 Task: Open Card Public Speaking Event Performance Review in Board Event Planning to Workspace Influencer Marketing Agencies. and add a team member Softage.4@softage.net, a label Green, a checklist Event Planning, an attachment from Trello, a color Green and finally, add a card description 'Develop and launch new email marketing campaign for lead scoring and qualification' and a comment 'This task requires us to be adaptable and flexible, willing to pivot our approach as needed to achieve success.'. Add a start date 'Jan 04, 1900' with a due date 'Jan 11, 1900'
Action: Mouse moved to (451, 170)
Screenshot: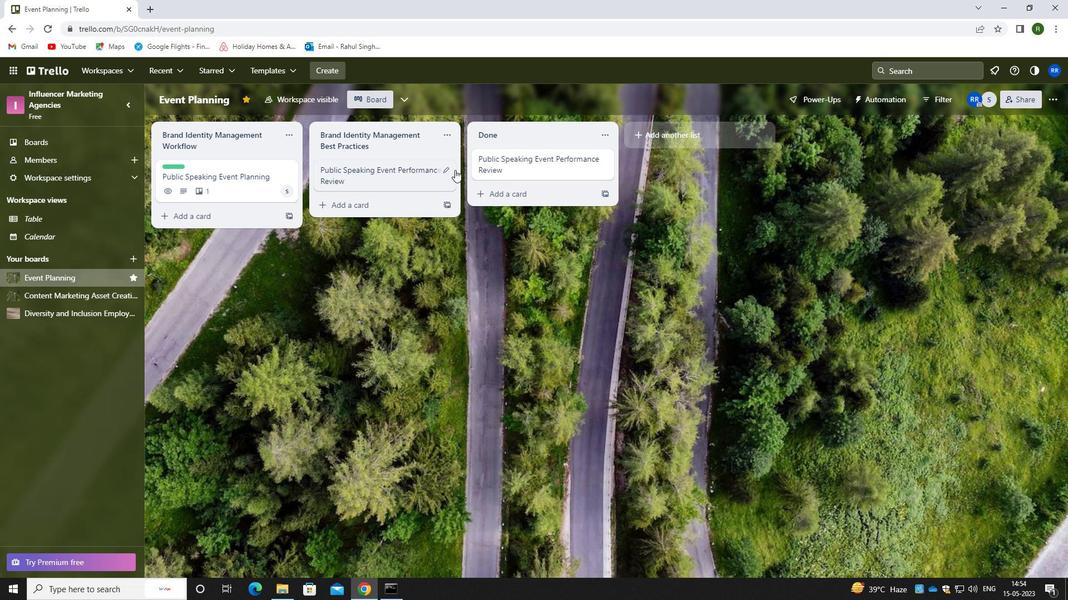 
Action: Mouse pressed left at (451, 170)
Screenshot: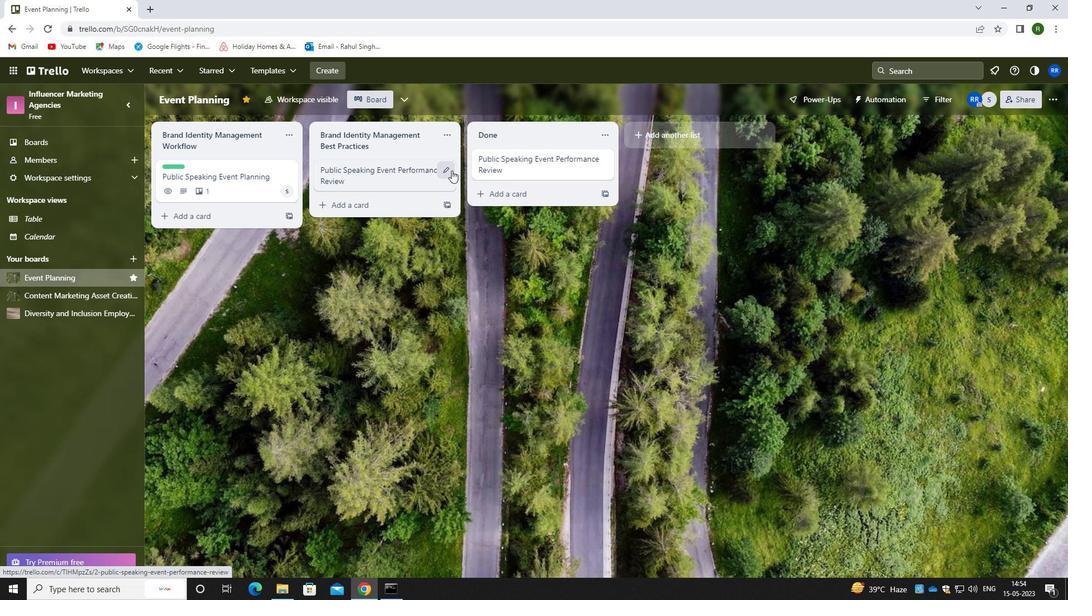 
Action: Mouse moved to (511, 173)
Screenshot: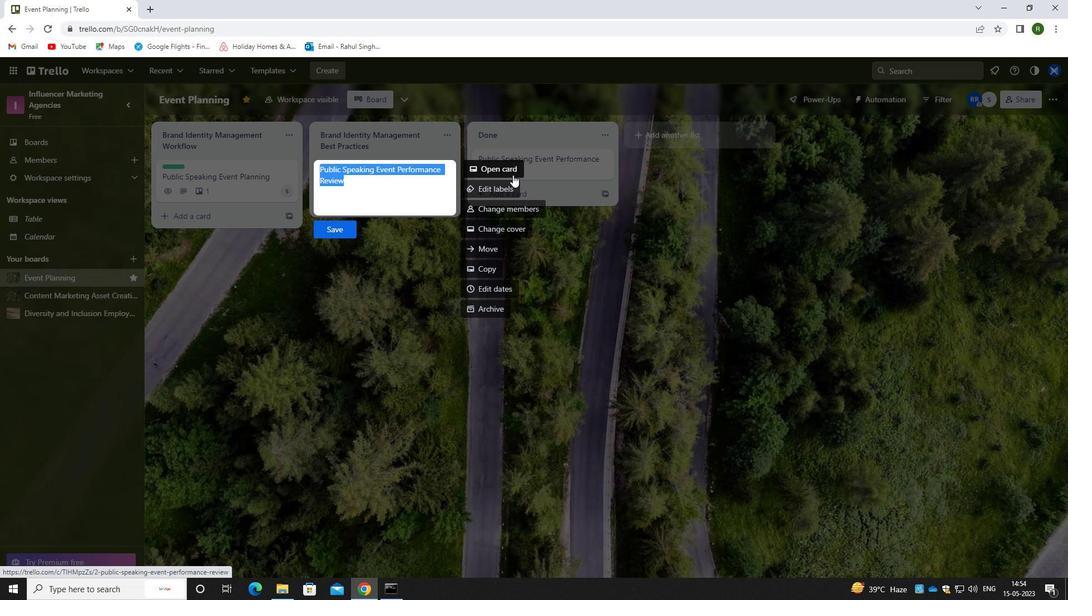 
Action: Mouse pressed left at (511, 173)
Screenshot: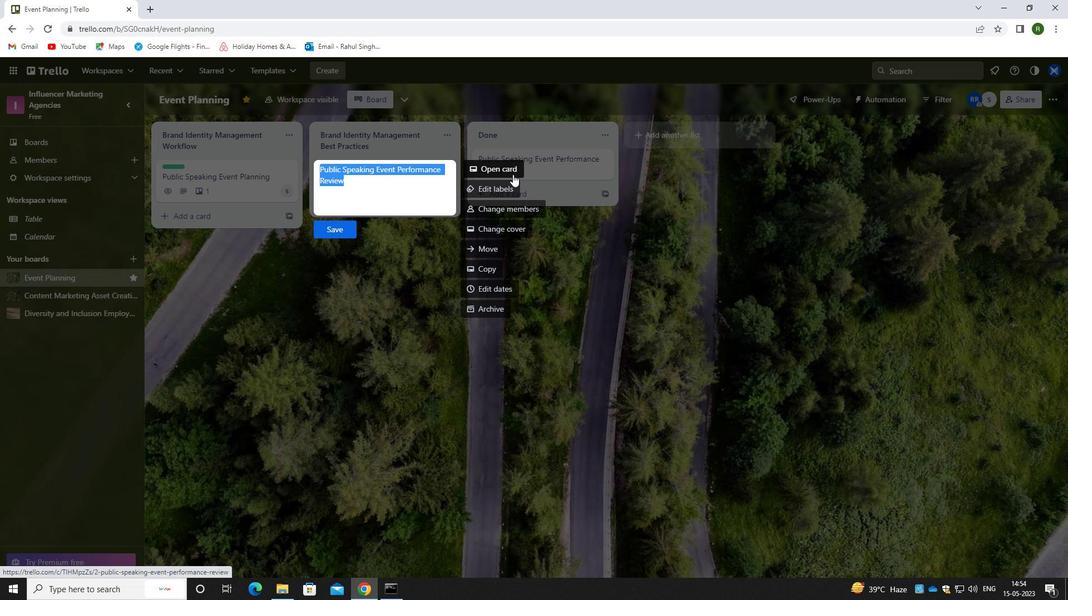 
Action: Mouse moved to (445, 224)
Screenshot: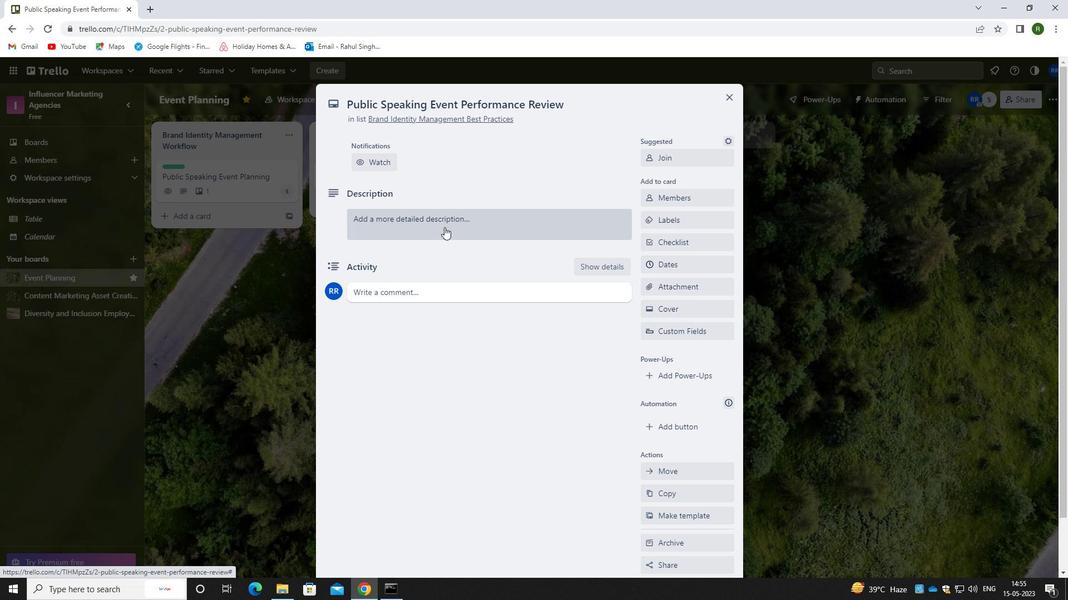 
Action: Mouse pressed left at (445, 224)
Screenshot: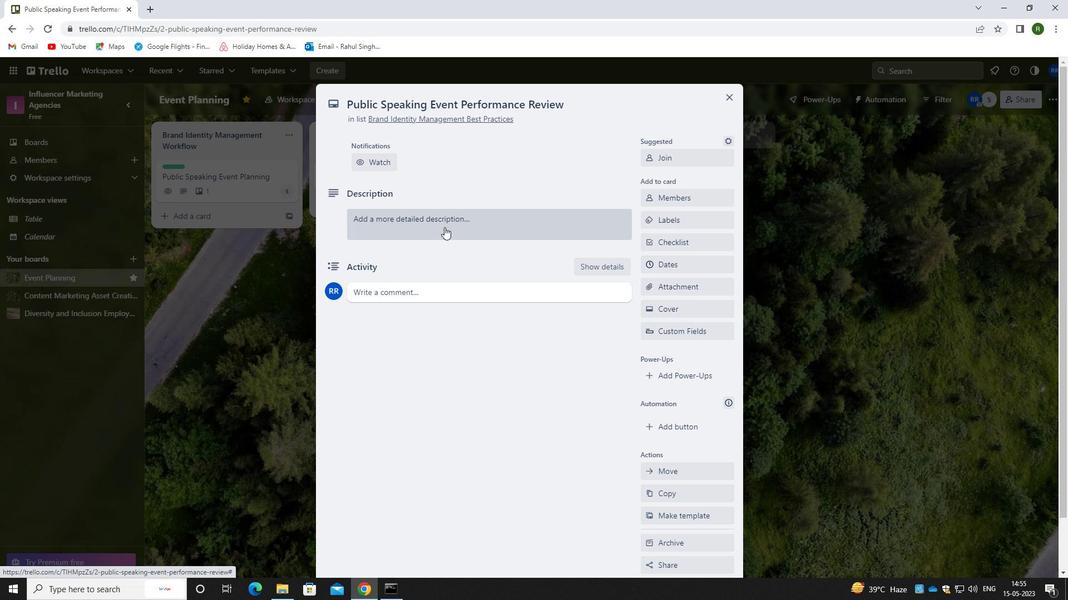 
Action: Mouse moved to (602, 184)
Screenshot: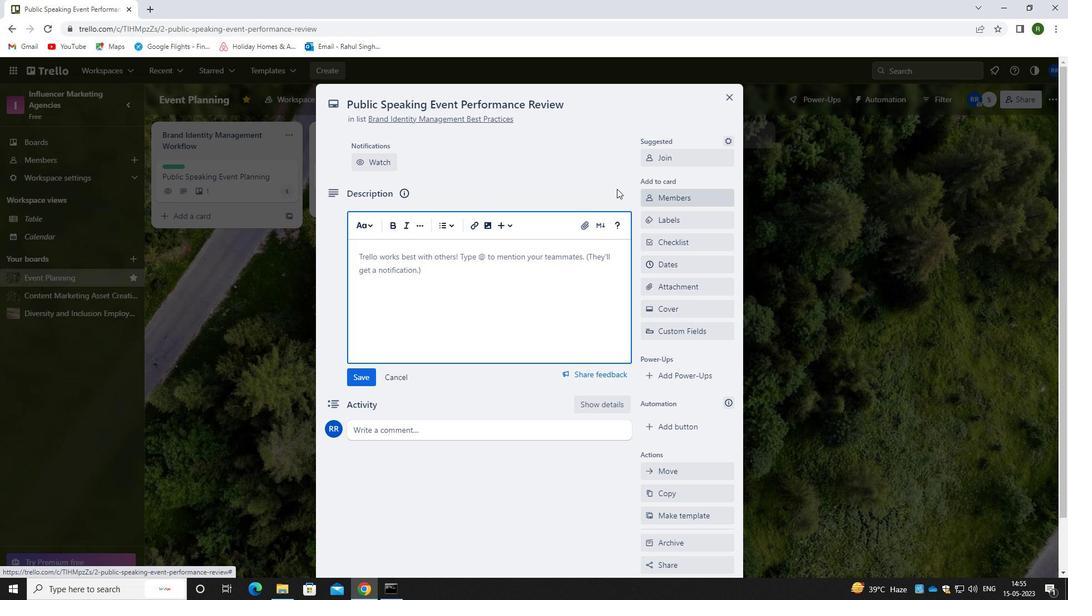 
Action: Mouse pressed left at (602, 184)
Screenshot: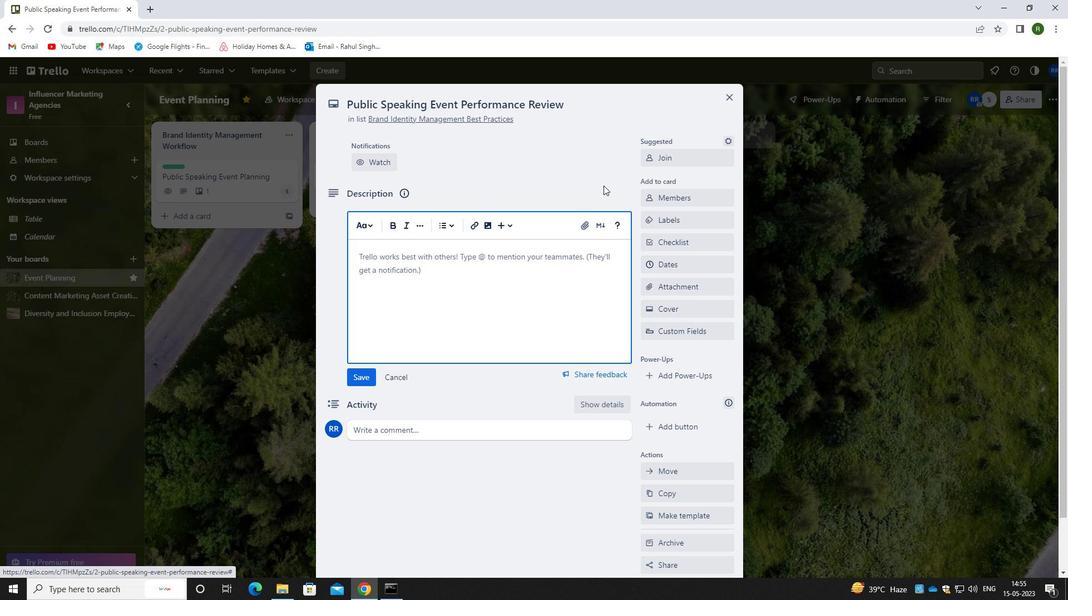 
Action: Mouse moved to (674, 200)
Screenshot: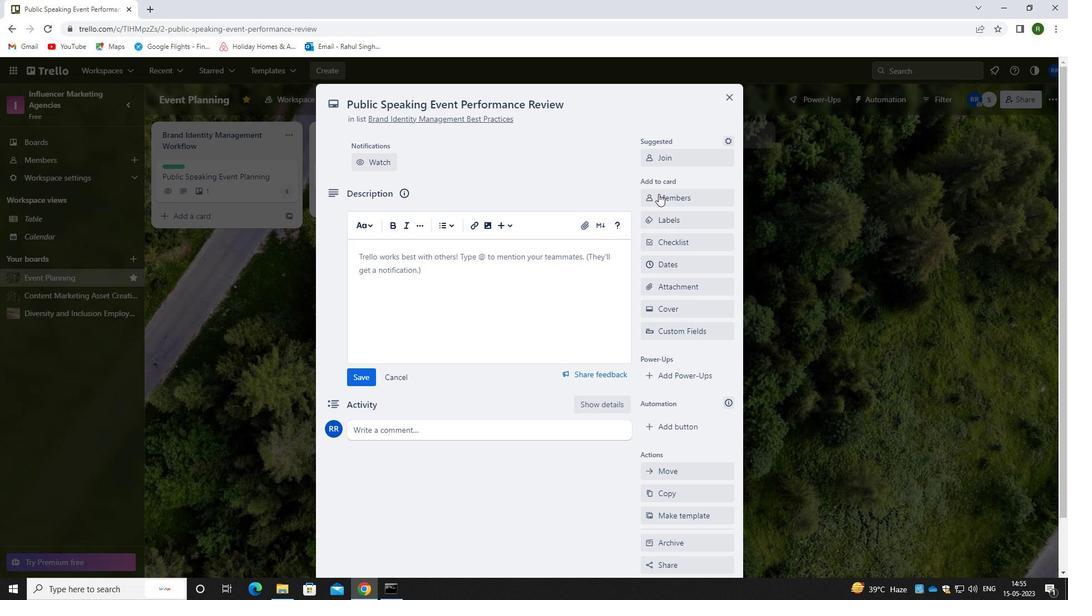
Action: Mouse pressed left at (674, 200)
Screenshot: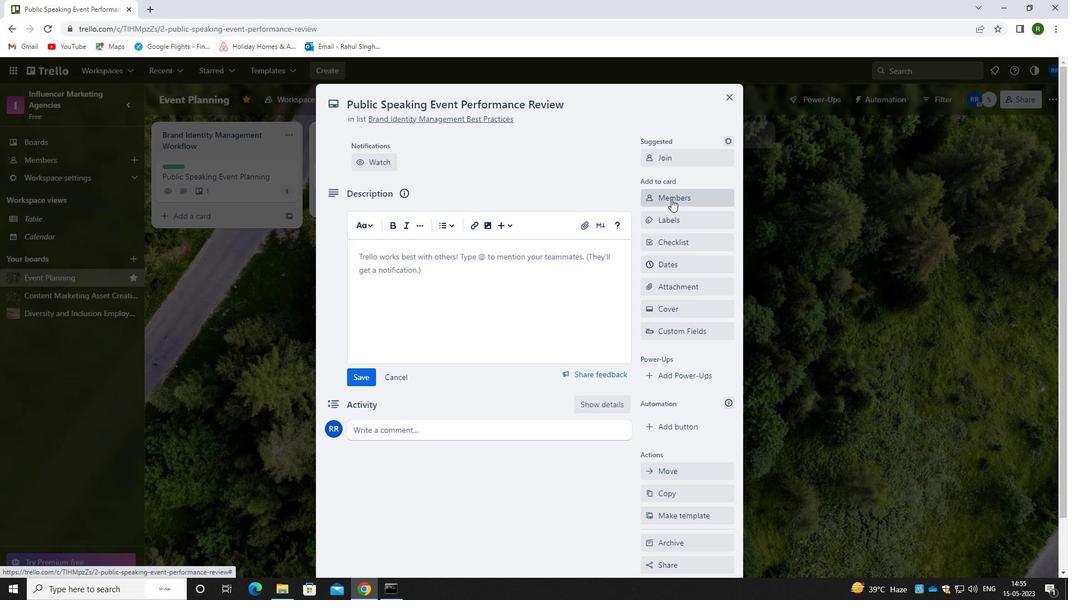 
Action: Mouse moved to (445, 161)
Screenshot: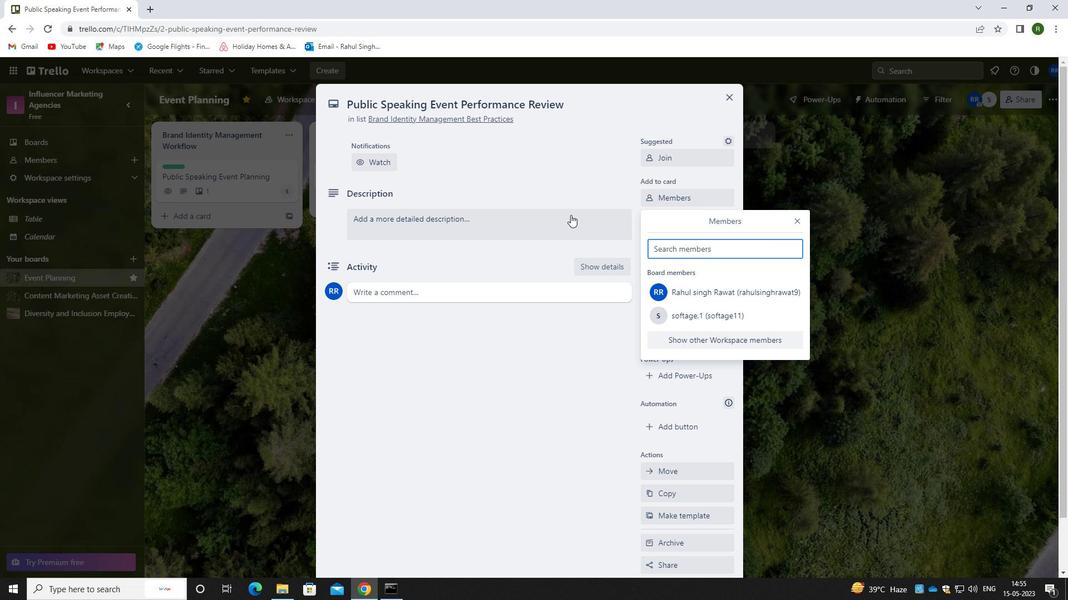
Action: Key pressed <Key.caps_lock>s<Key.caps_lock>oftage.4<Key.shift>@SOFTAGE.NET
Screenshot: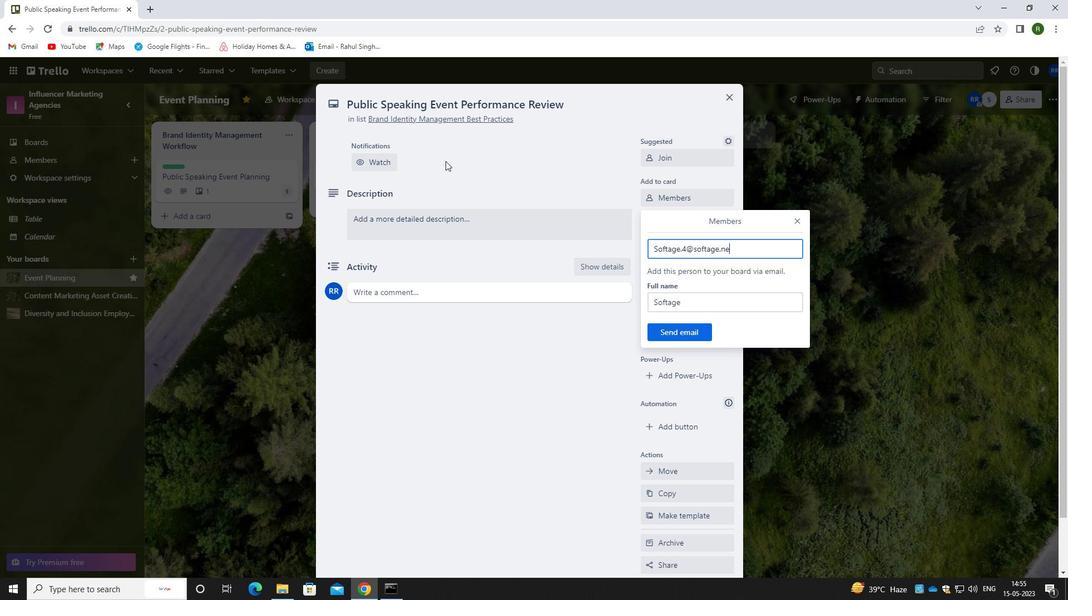 
Action: Mouse moved to (668, 334)
Screenshot: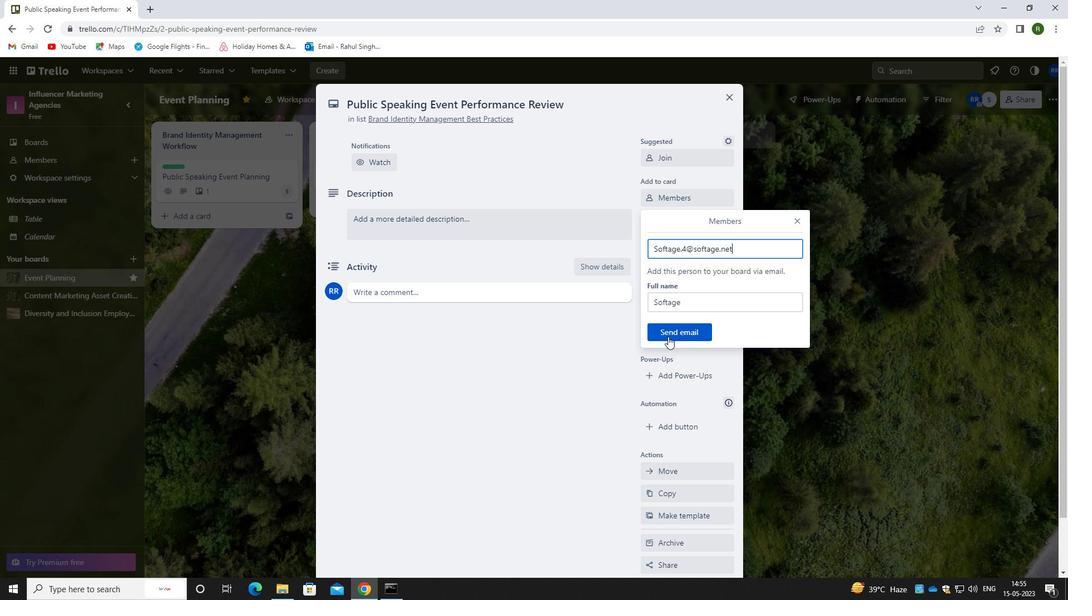 
Action: Mouse pressed left at (668, 334)
Screenshot: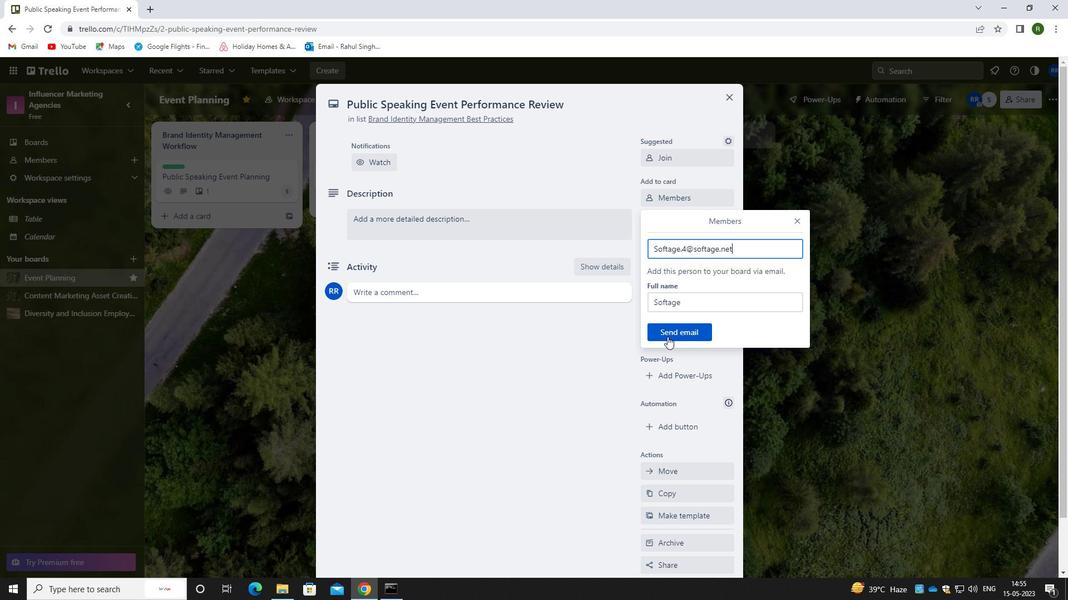 
Action: Mouse moved to (671, 219)
Screenshot: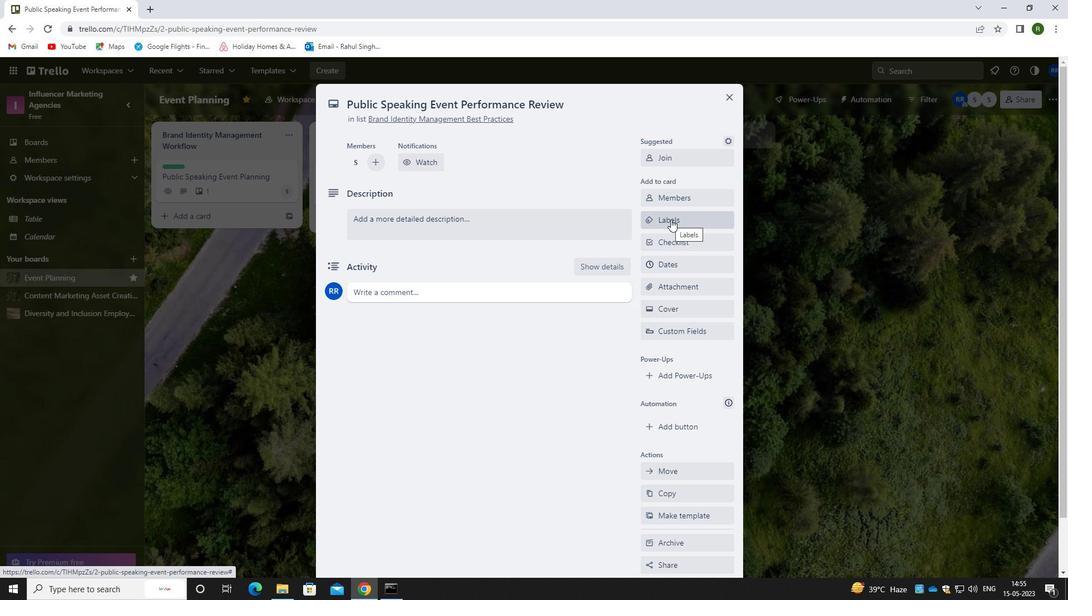 
Action: Mouse pressed left at (671, 219)
Screenshot: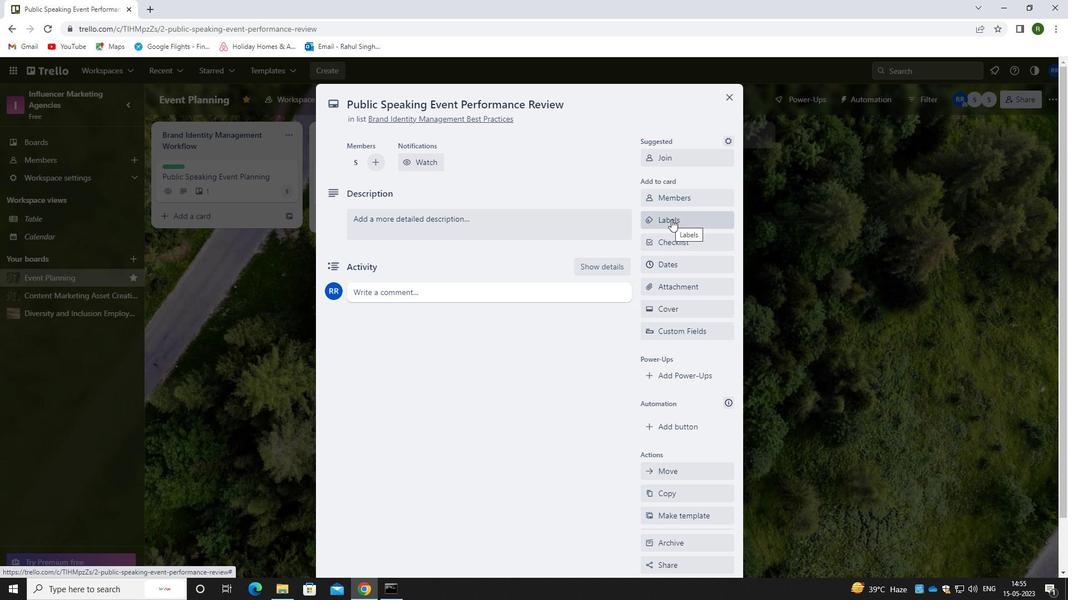
Action: Mouse moved to (643, 294)
Screenshot: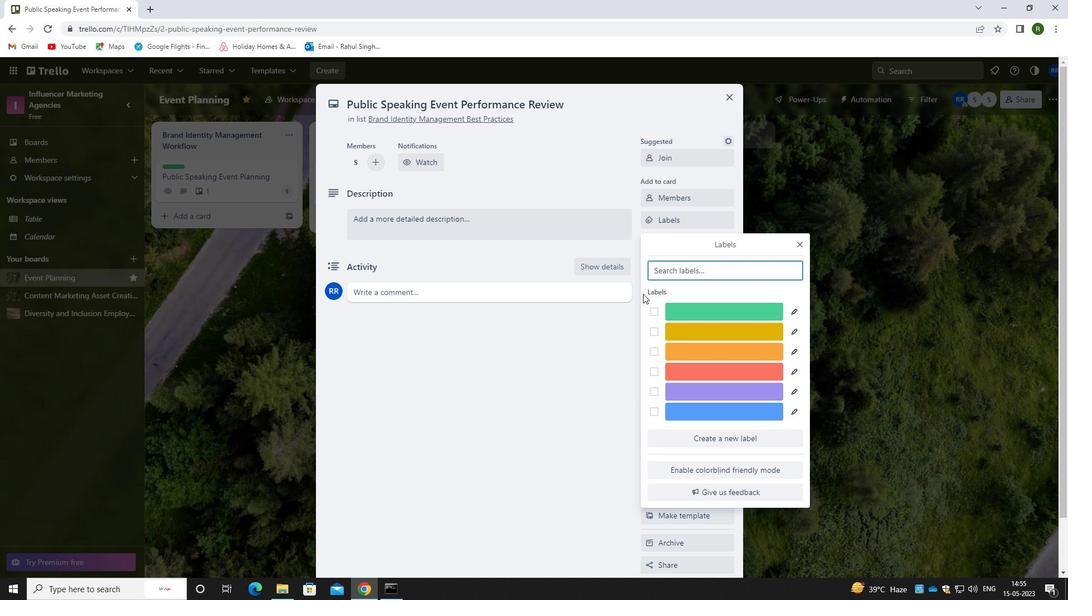 
Action: Key pressed GR
Screenshot: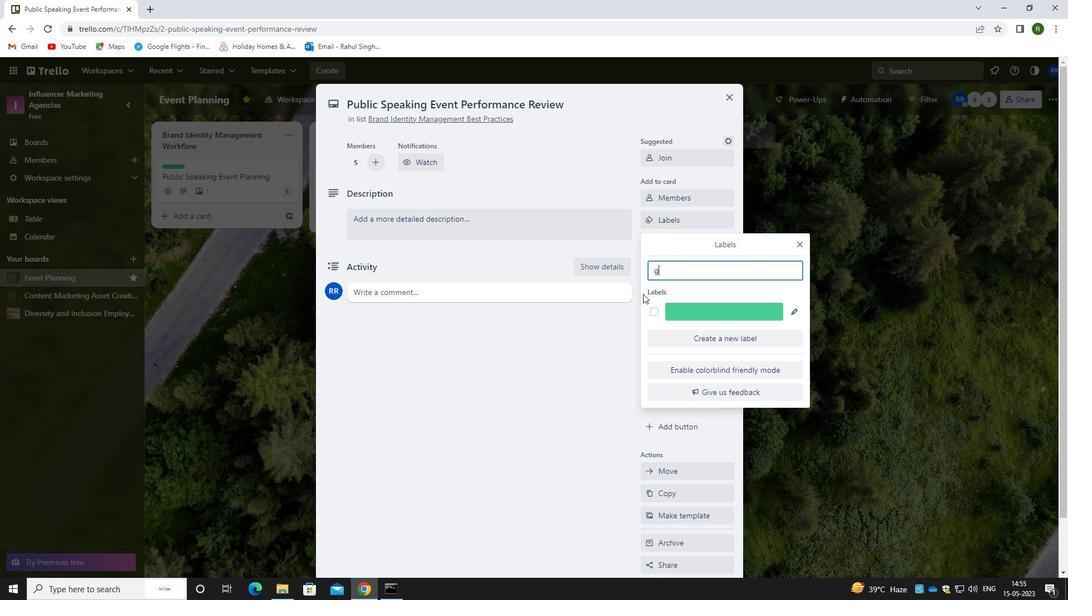 
Action: Mouse moved to (644, 296)
Screenshot: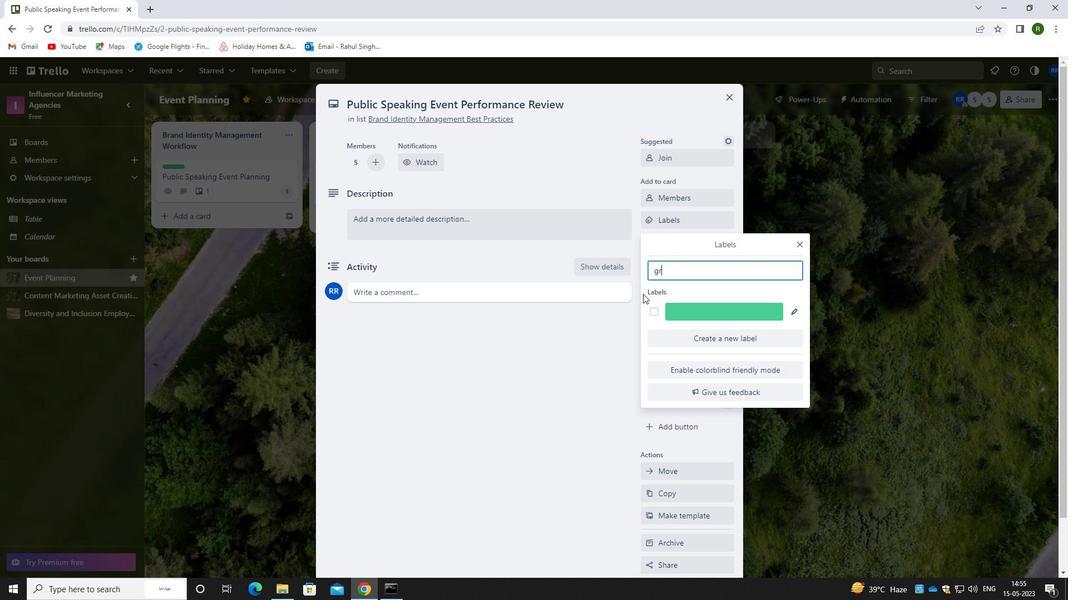 
Action: Key pressed E
Screenshot: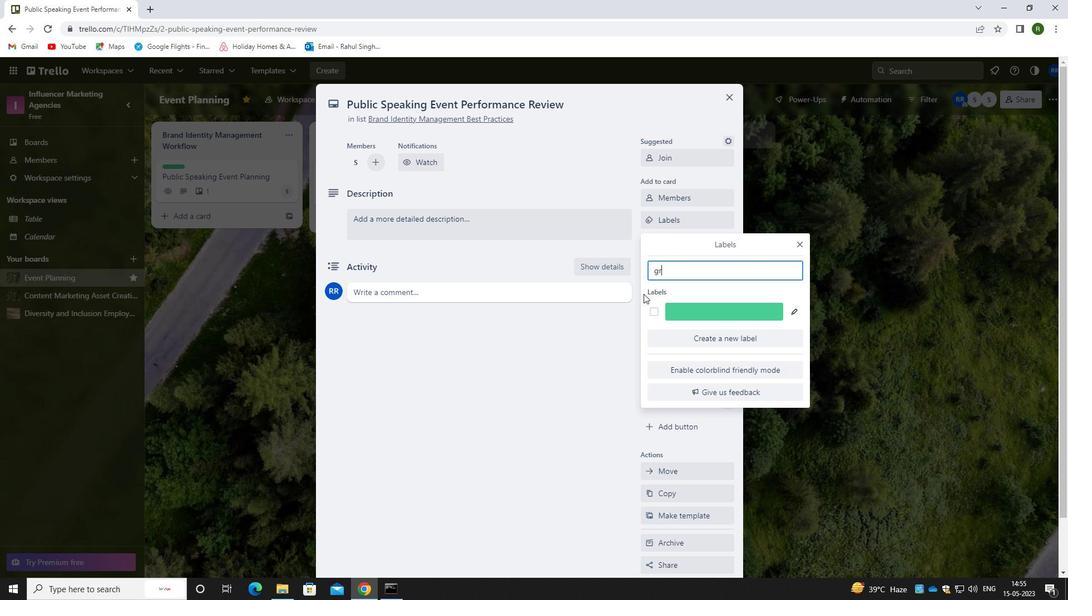 
Action: Mouse moved to (645, 298)
Screenshot: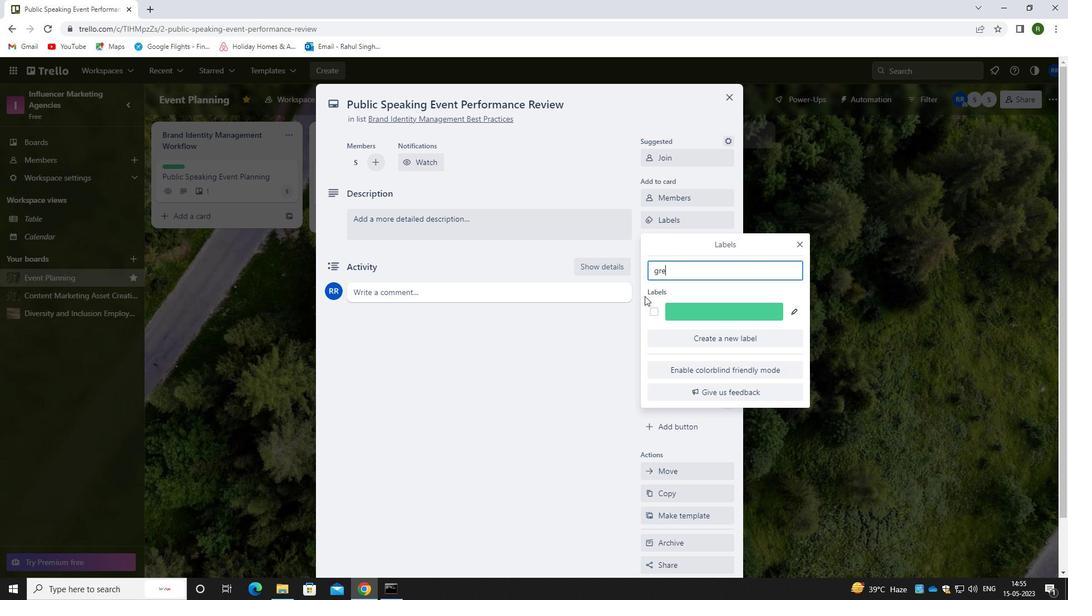 
Action: Key pressed E
Screenshot: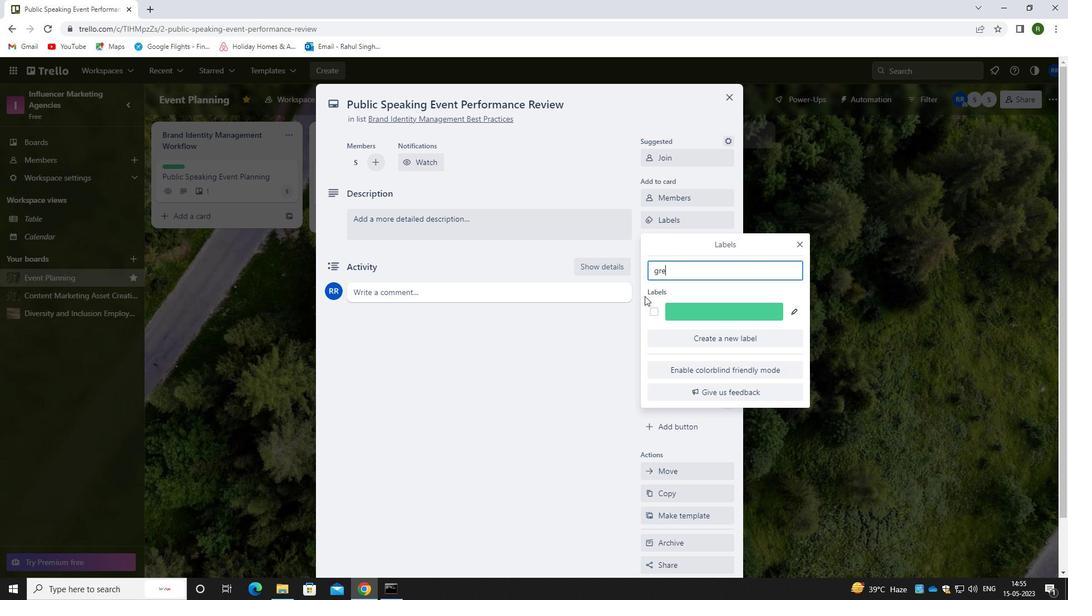 
Action: Mouse moved to (659, 310)
Screenshot: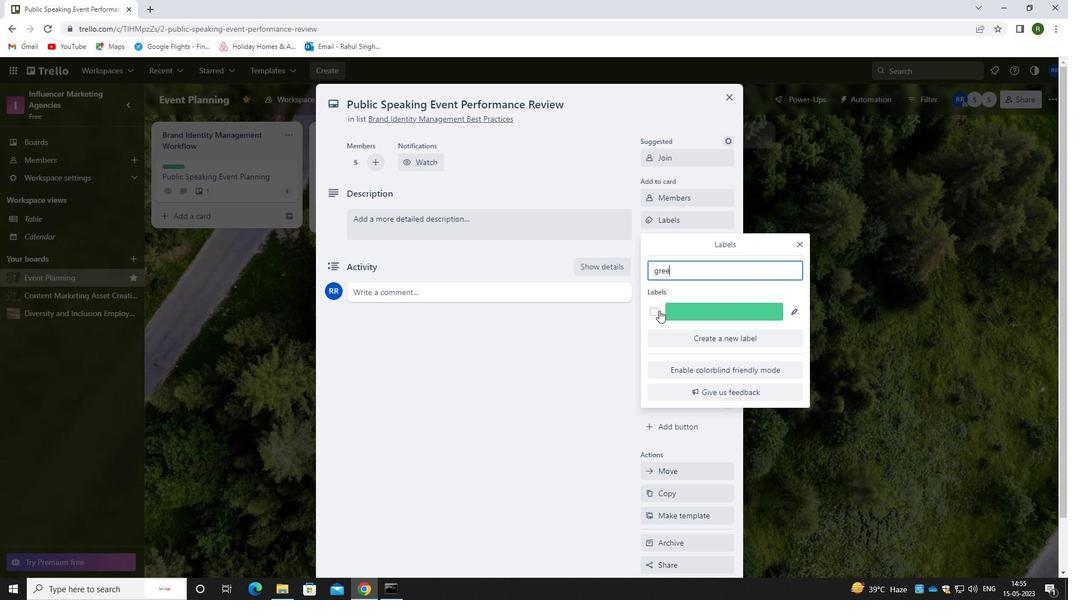 
Action: Mouse pressed left at (659, 310)
Screenshot: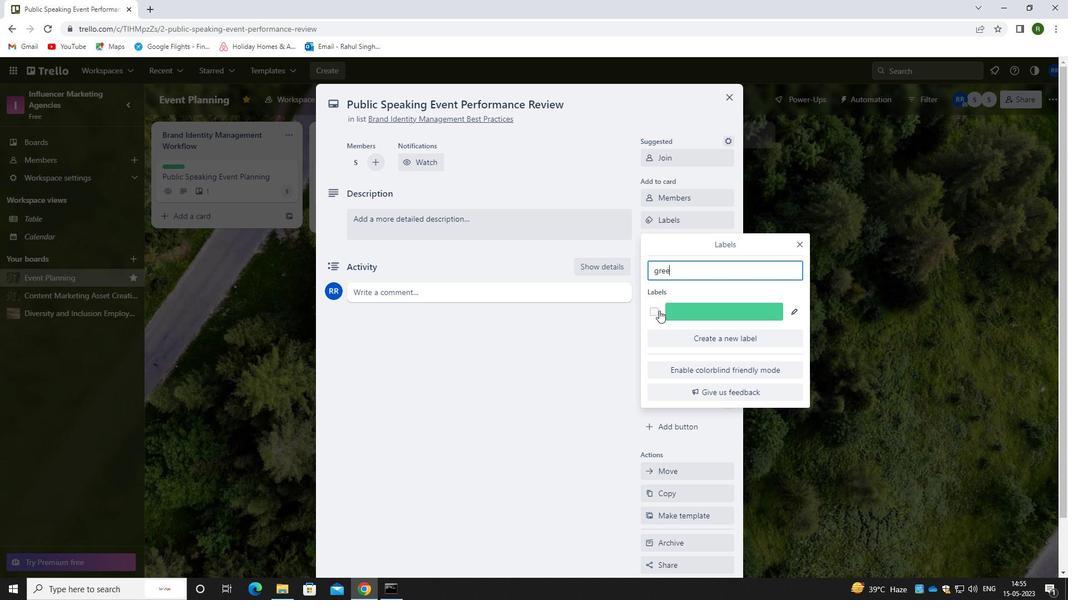 
Action: Mouse moved to (583, 393)
Screenshot: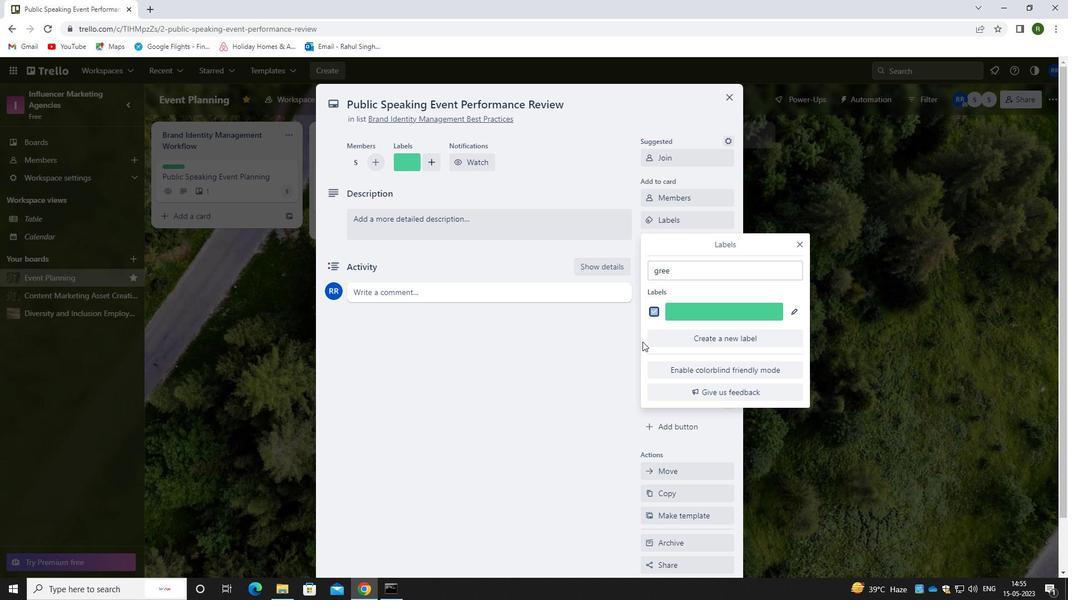 
Action: Mouse pressed left at (583, 393)
Screenshot: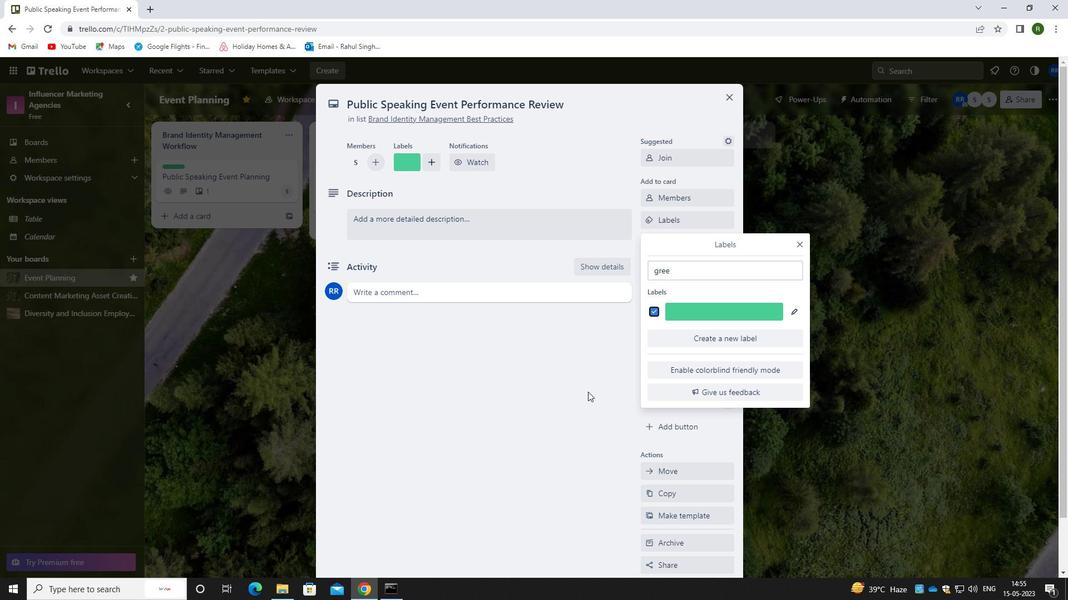 
Action: Mouse moved to (664, 239)
Screenshot: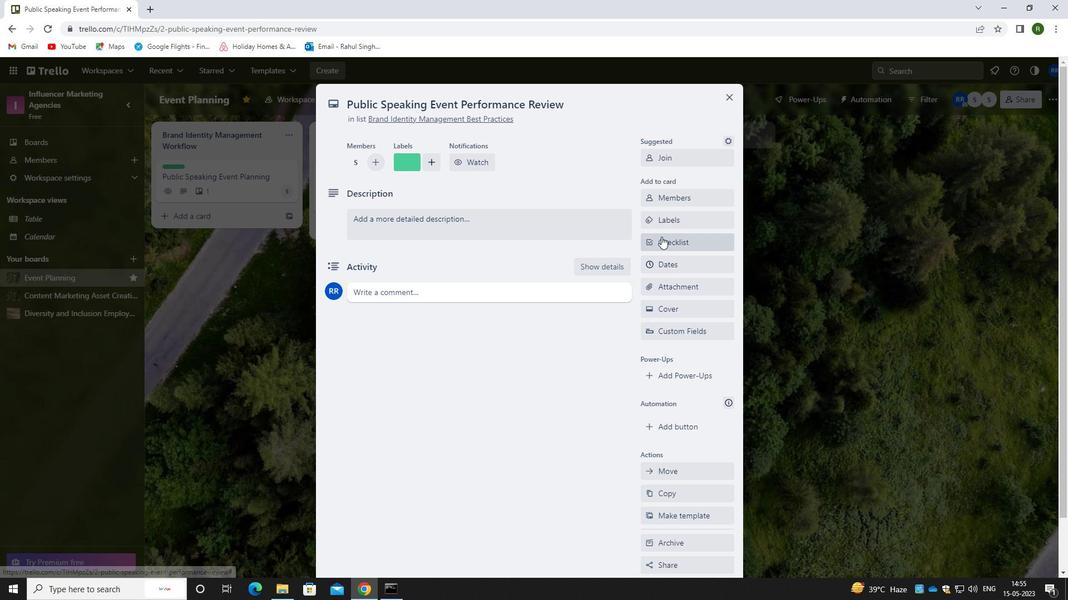 
Action: Mouse pressed left at (664, 239)
Screenshot: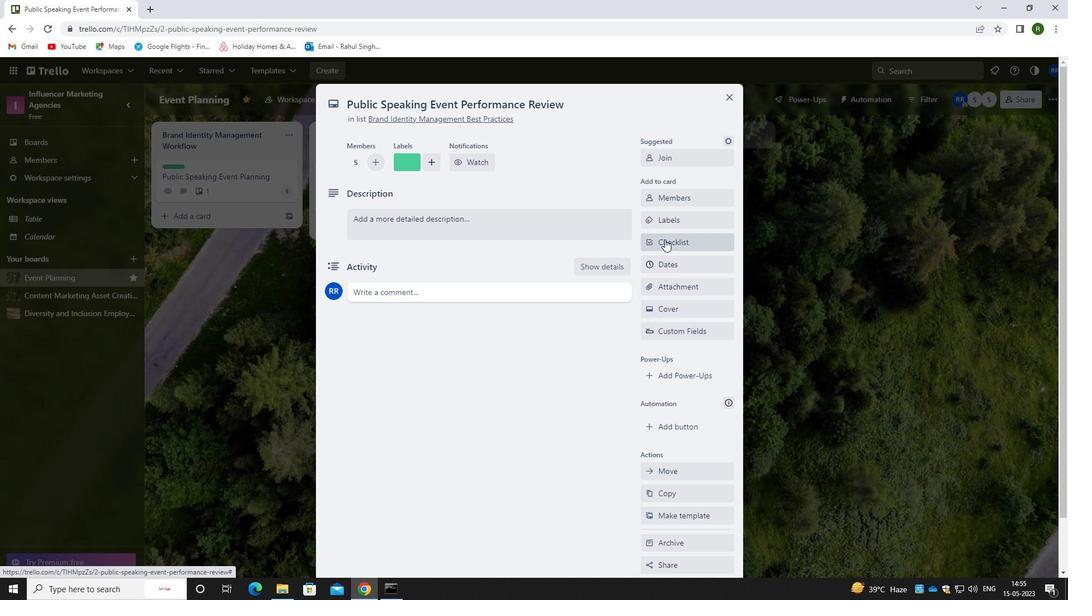 
Action: Mouse moved to (633, 302)
Screenshot: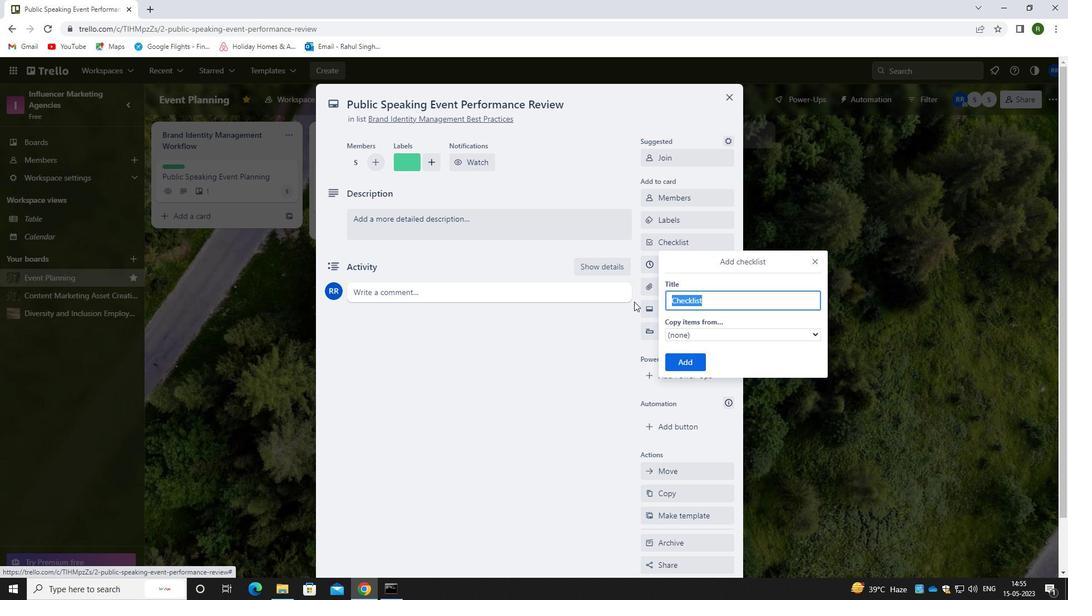 
Action: Key pressed <Key.caps_lock>EVENT<Key.backspace><Key.backspace><Key.backspace><Key.backspace><Key.caps_lock>VENT<Key.space><Key.caps_lock>P<Key.caps_lock>LANI<Key.backspace>NING
Screenshot: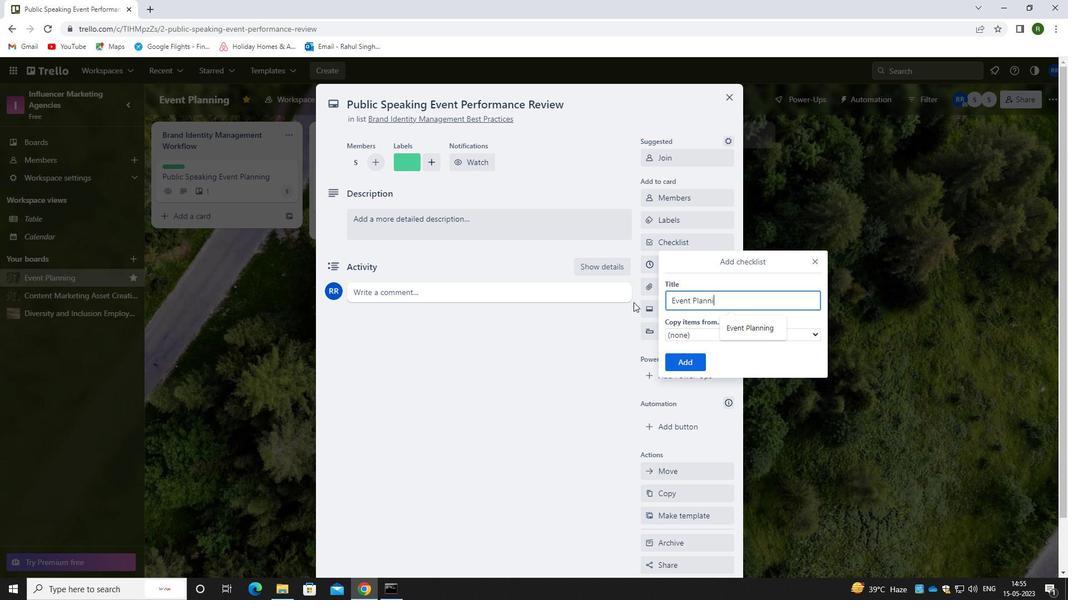 
Action: Mouse moved to (684, 356)
Screenshot: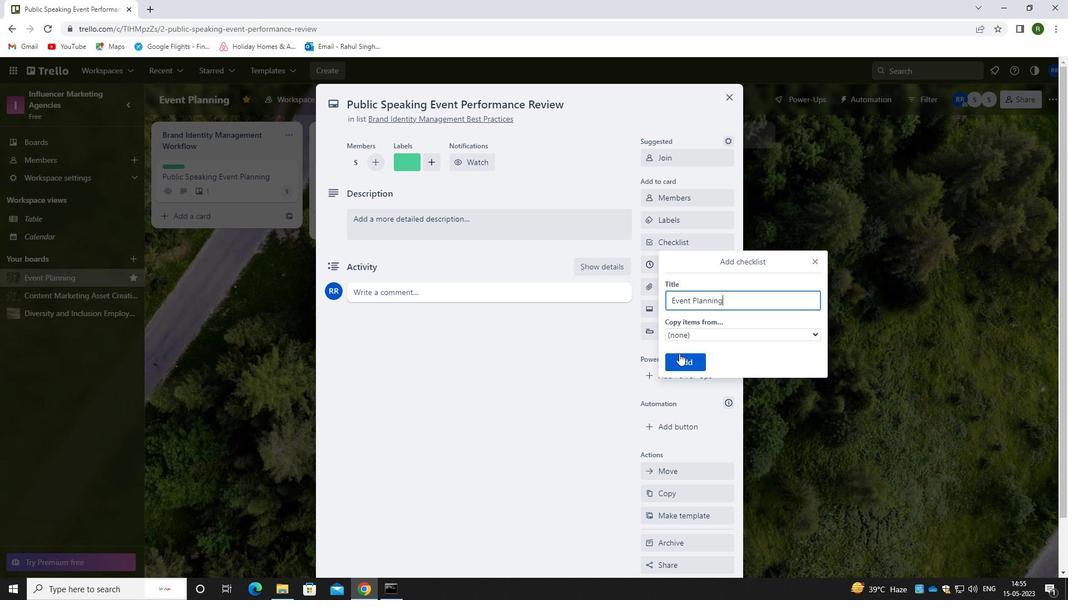 
Action: Mouse pressed left at (684, 356)
Screenshot: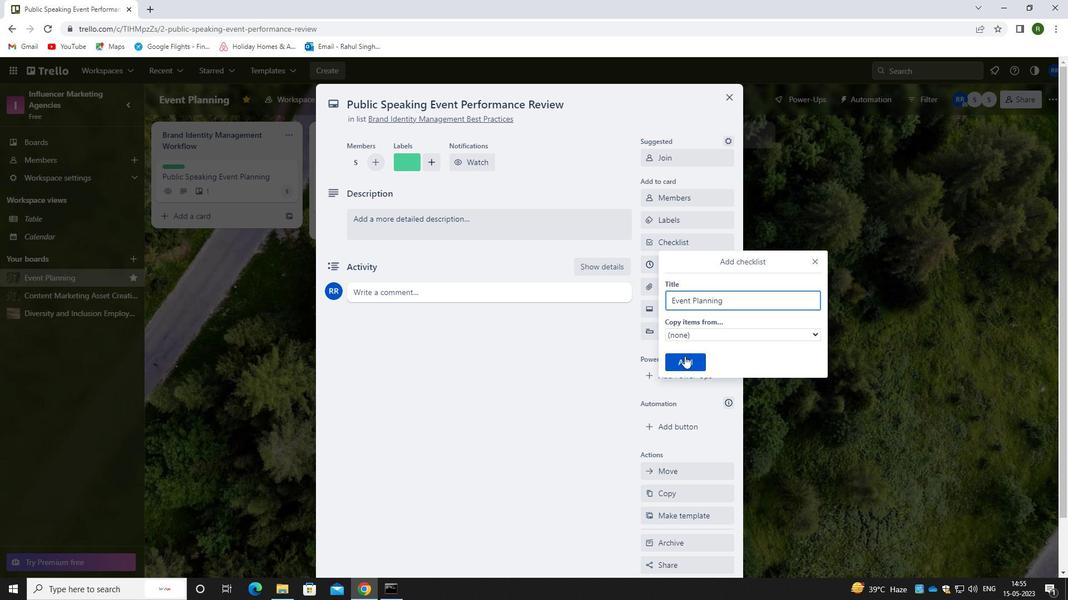 
Action: Mouse moved to (670, 282)
Screenshot: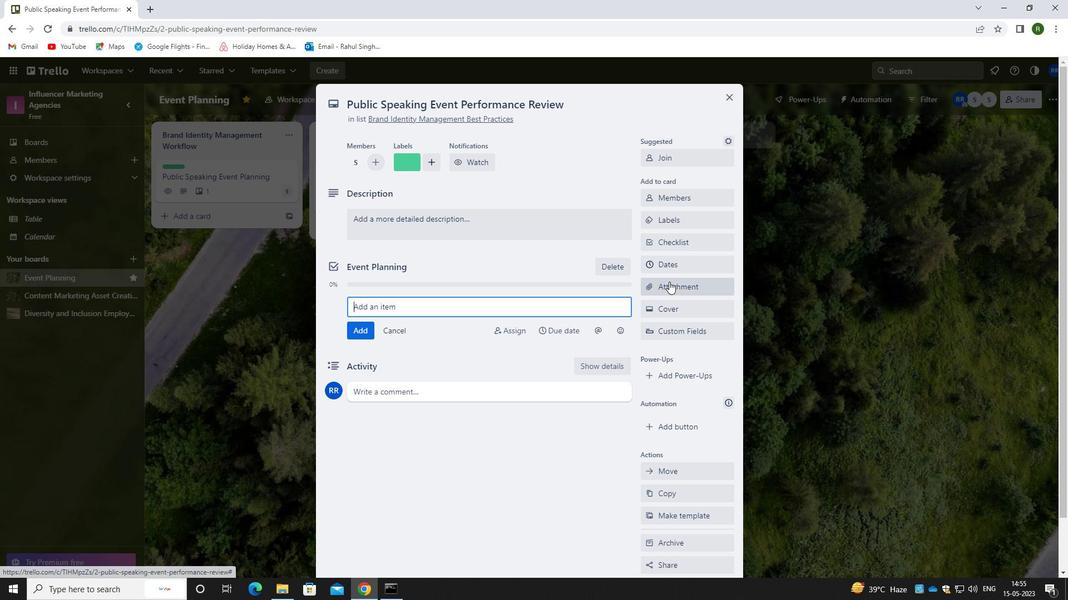 
Action: Mouse pressed left at (670, 282)
Screenshot: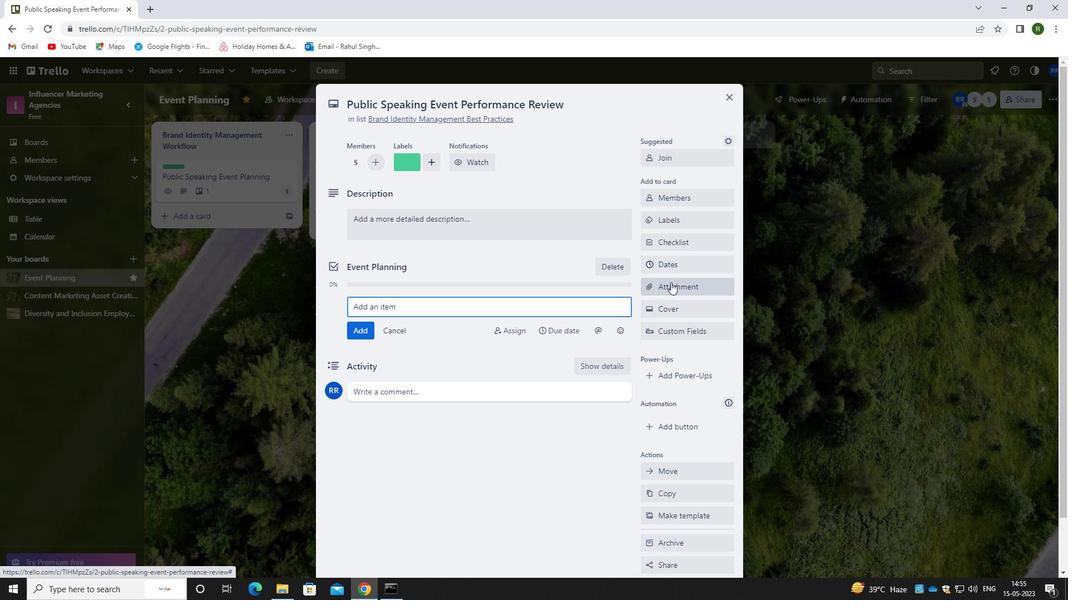 
Action: Mouse moved to (688, 354)
Screenshot: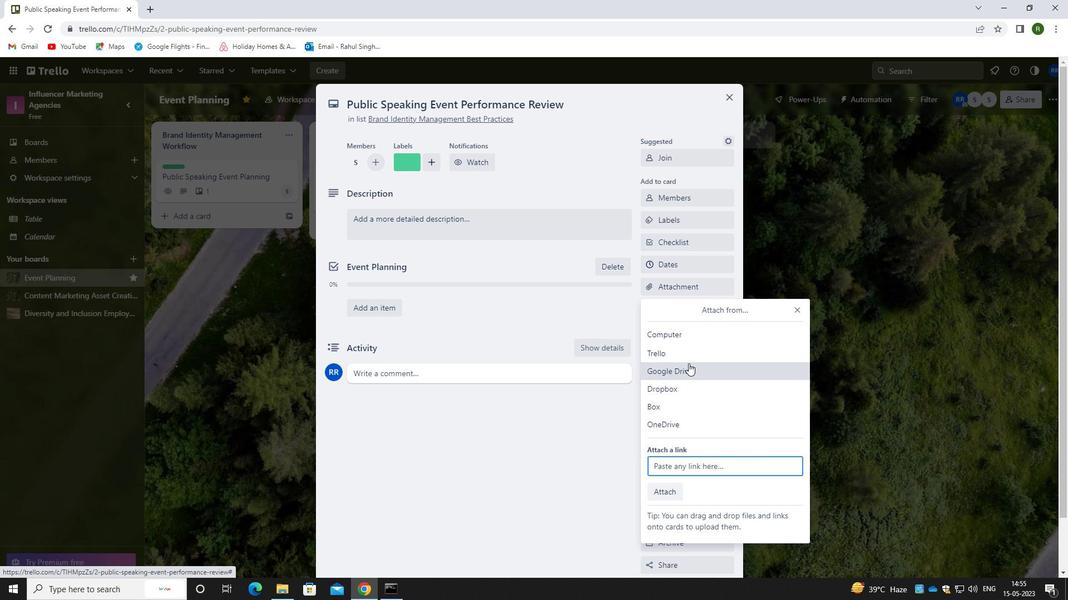
Action: Mouse pressed left at (688, 354)
Screenshot: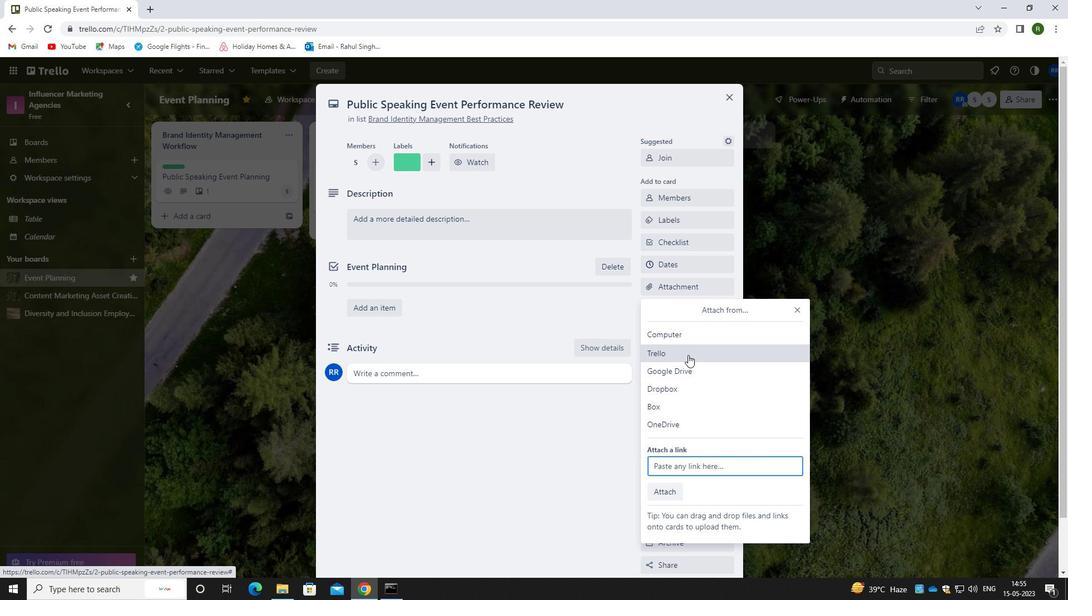 
Action: Mouse moved to (672, 297)
Screenshot: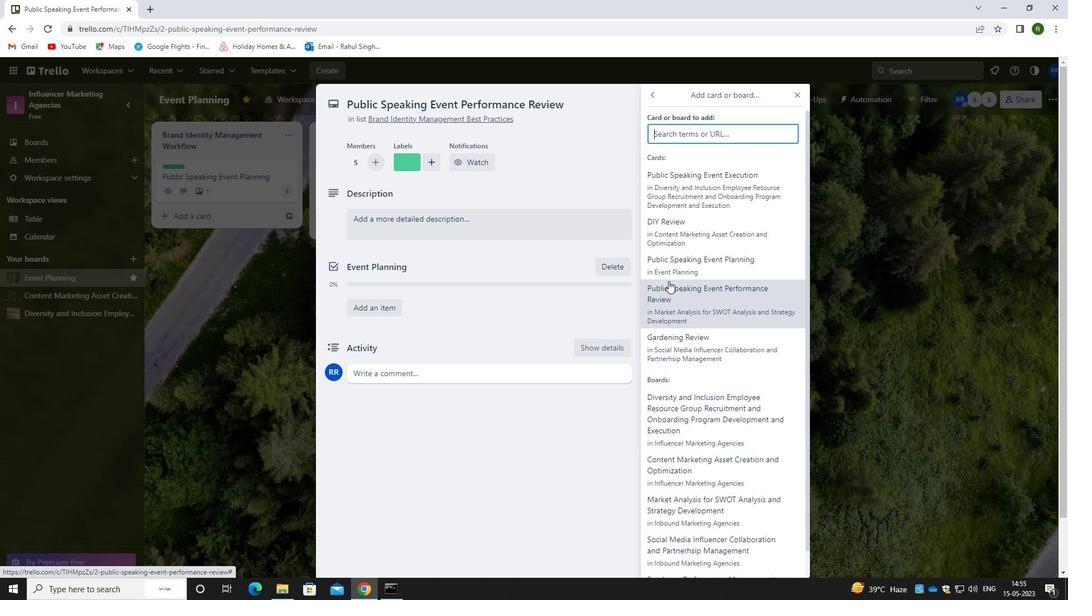 
Action: Mouse pressed left at (672, 297)
Screenshot: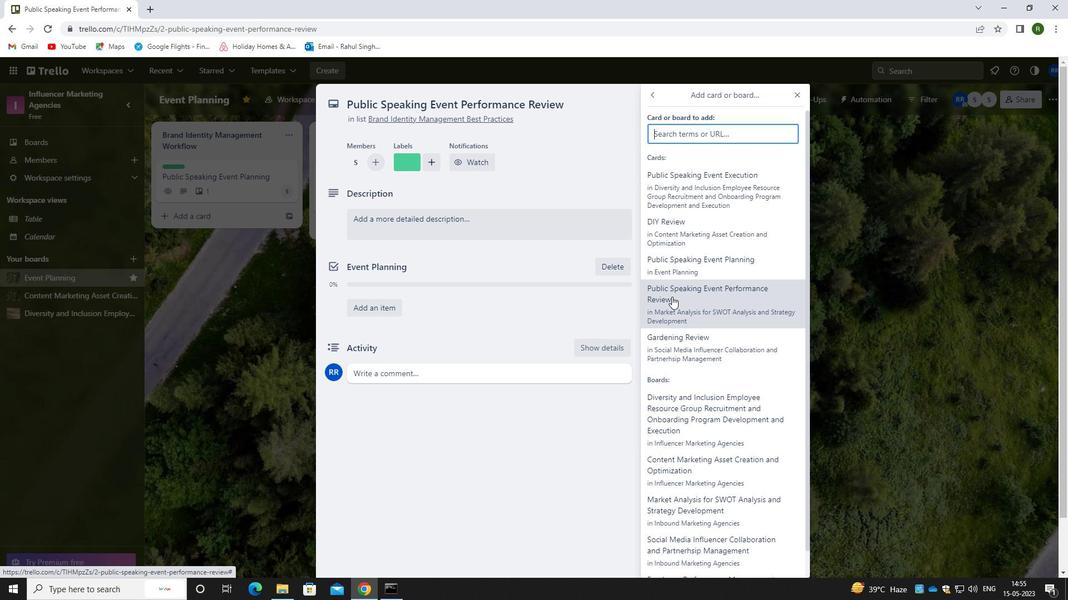 
Action: Mouse moved to (458, 226)
Screenshot: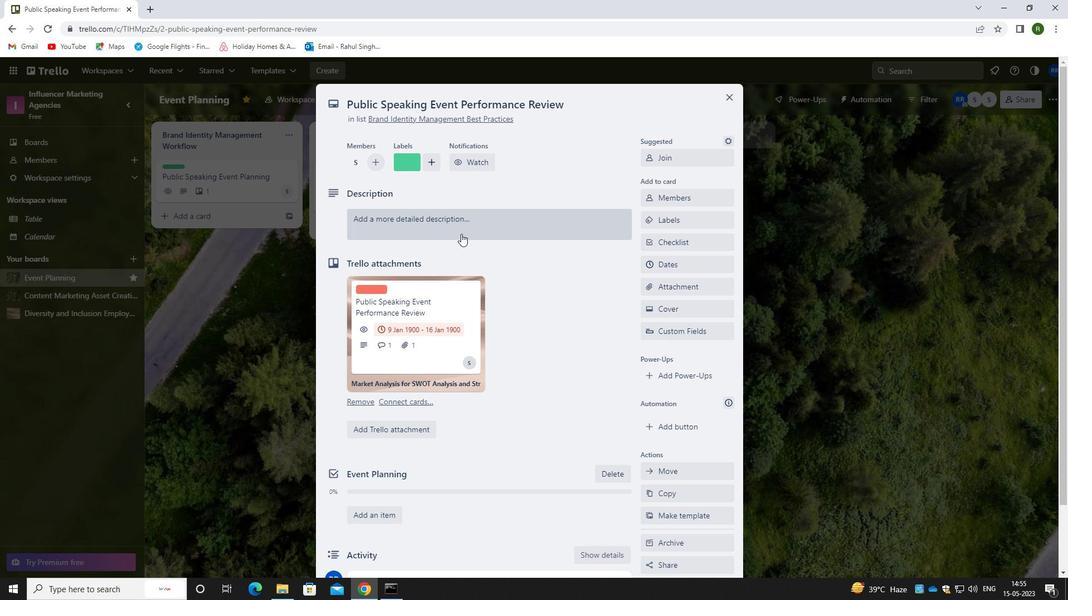 
Action: Mouse pressed left at (458, 226)
Screenshot: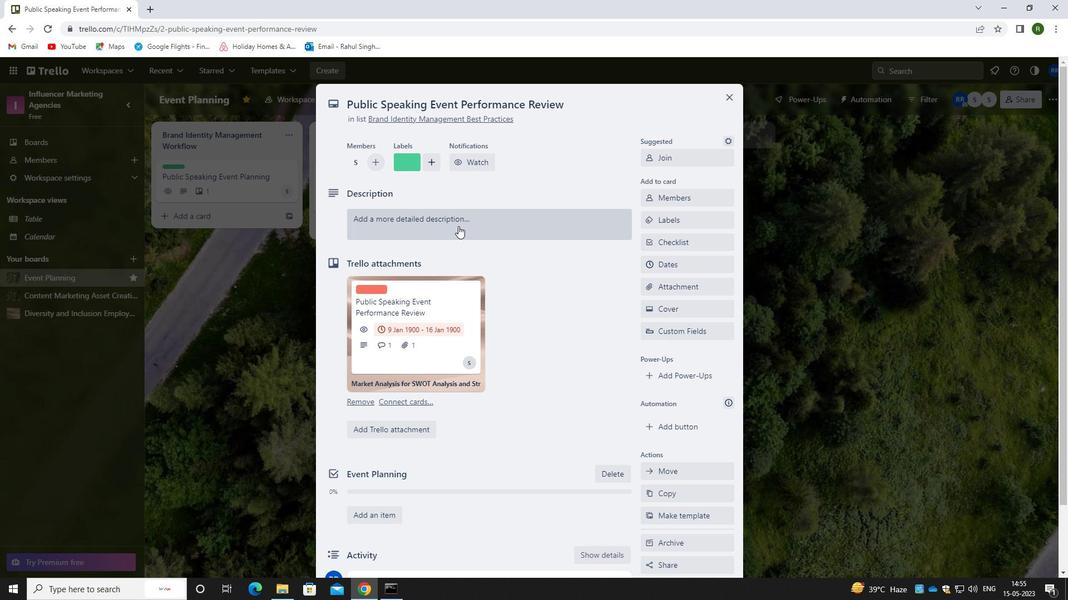 
Action: Mouse moved to (458, 279)
Screenshot: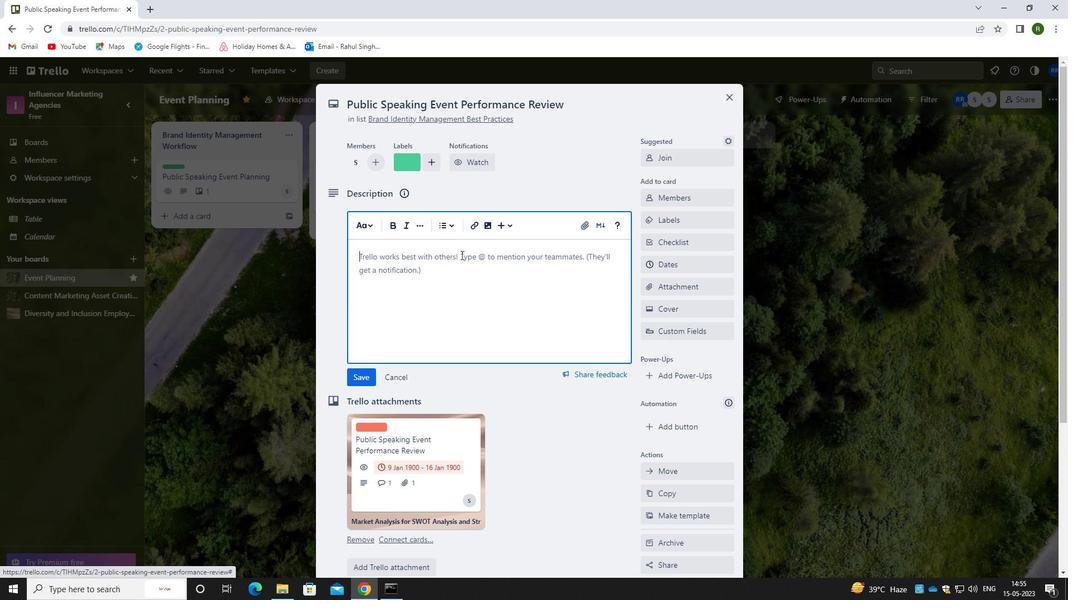 
Action: Mouse pressed left at (458, 279)
Screenshot: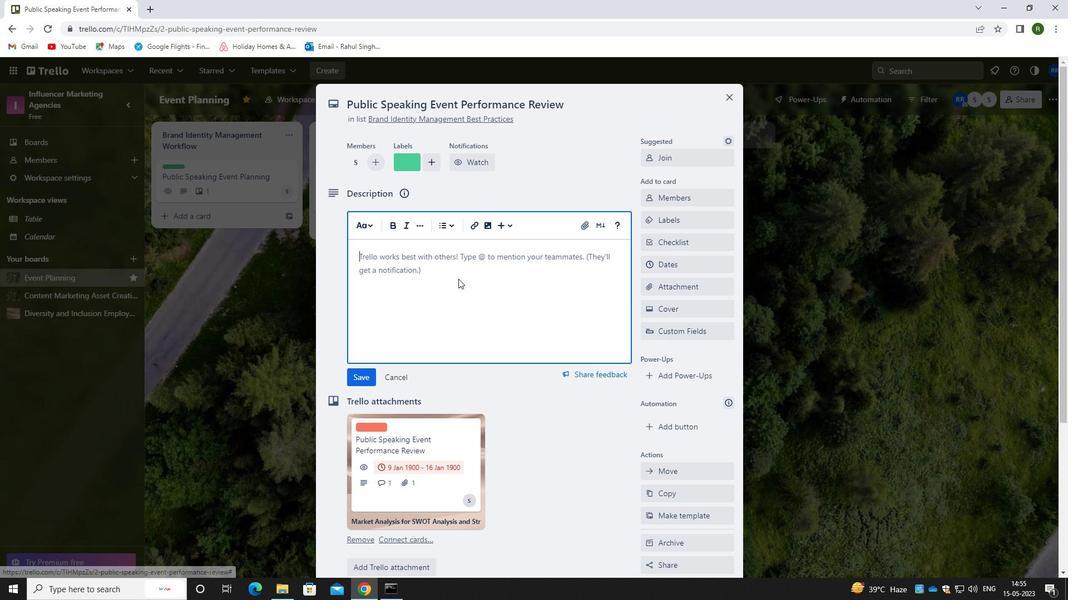 
Action: Key pressed <Key.caps_lock>D<Key.caps_lock>EVELOP<Key.space>AND<Key.space>L<Key.caps_lock>UC<Key.backspace><Key.backspace><Key.backspace><Key.caps_lock><Key.caps_lock>L<Key.caps_lock>AUNCH<Key.space>NEW<Key.space>EMAIL<Key.space>MARKETING<Key.space>CAMPAIGHN<Key.space><Key.backspace><Key.backspace><Key.backspace>N<Key.space>FOR<Key.space>LEAD<Key.space>SCORING<Key.space>AND<Key.space>QUALIFICATION.
Screenshot: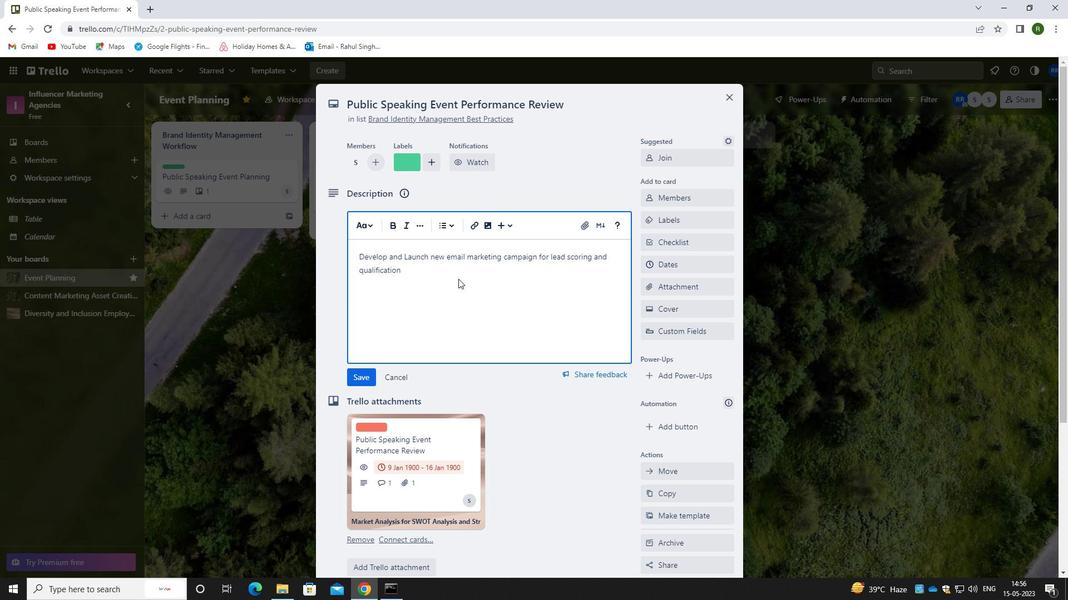 
Action: Mouse moved to (363, 379)
Screenshot: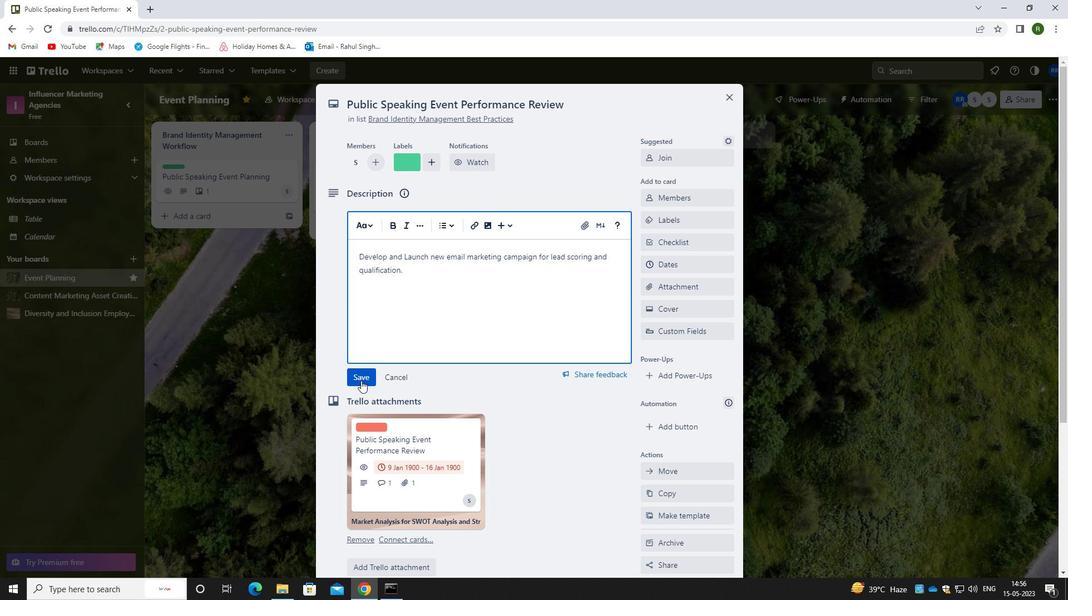 
Action: Mouse pressed left at (363, 379)
Screenshot: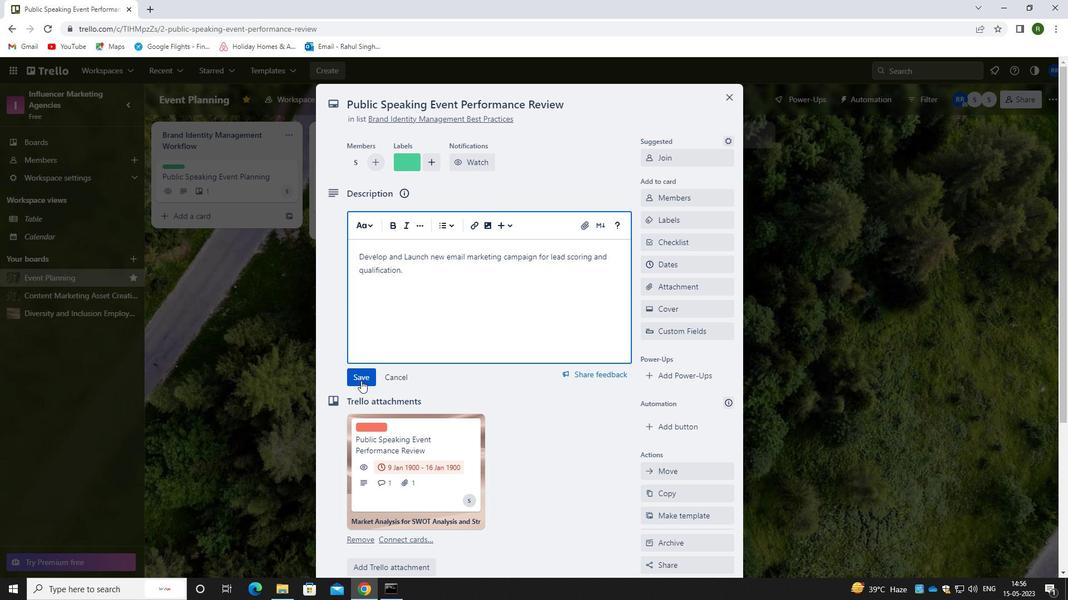 
Action: Mouse moved to (435, 305)
Screenshot: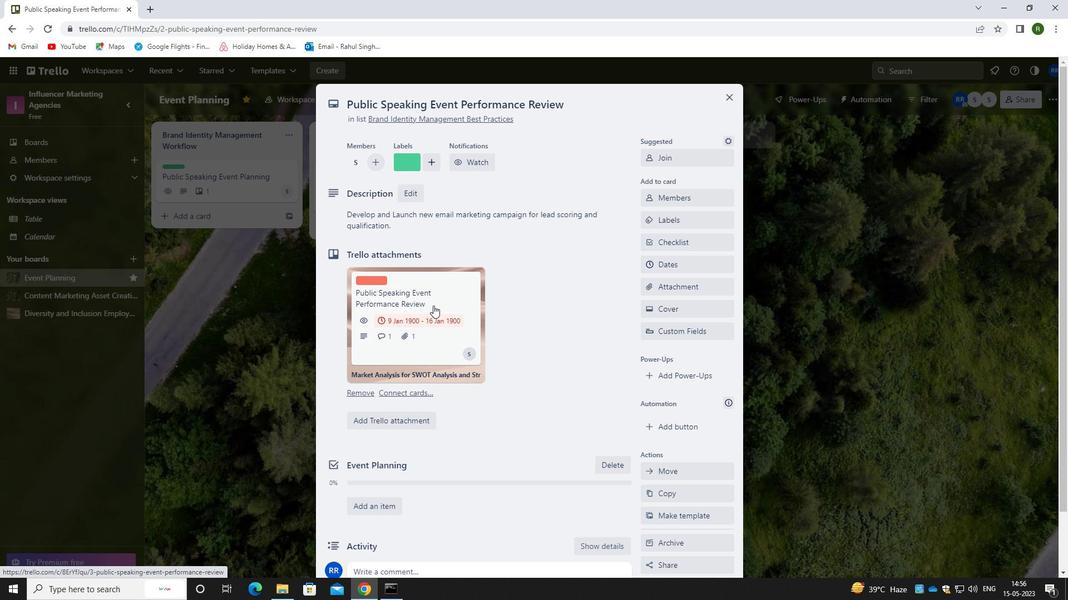 
Action: Mouse scrolled (435, 305) with delta (0, 0)
Screenshot: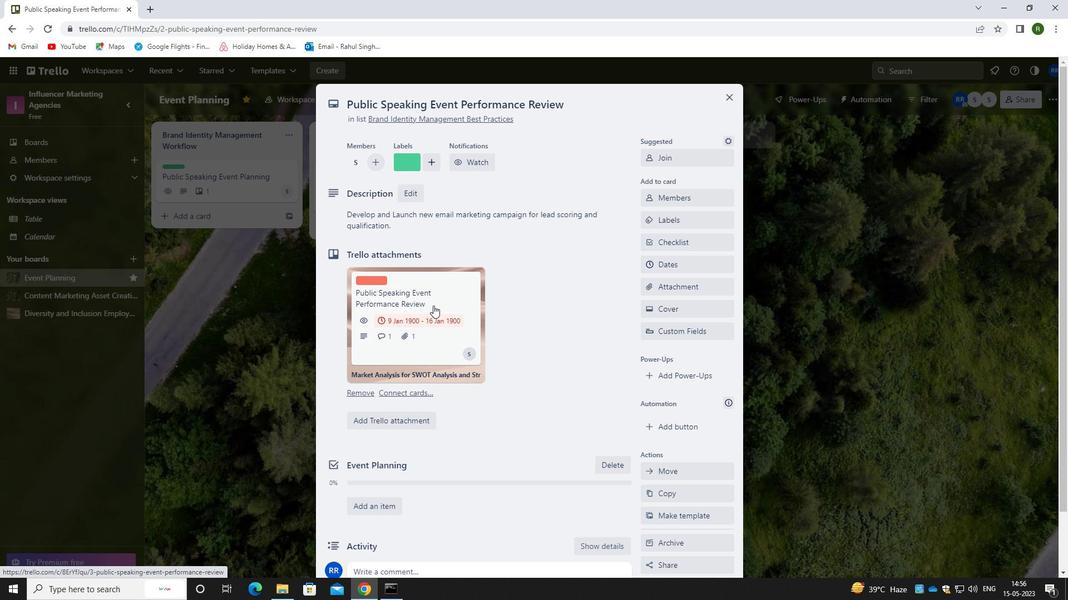 
Action: Mouse moved to (435, 307)
Screenshot: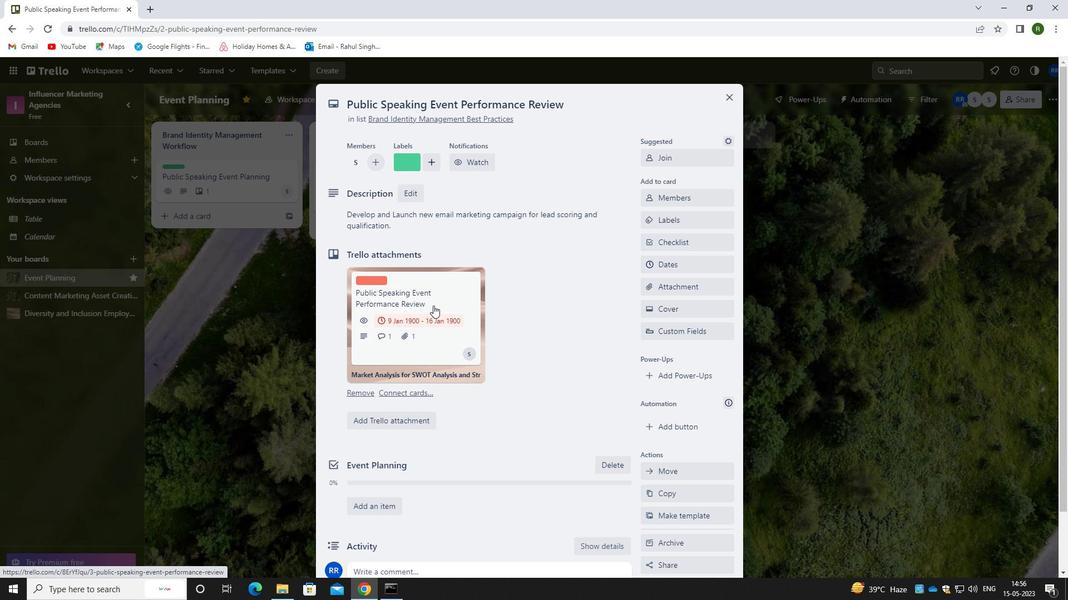 
Action: Mouse scrolled (435, 307) with delta (0, 0)
Screenshot: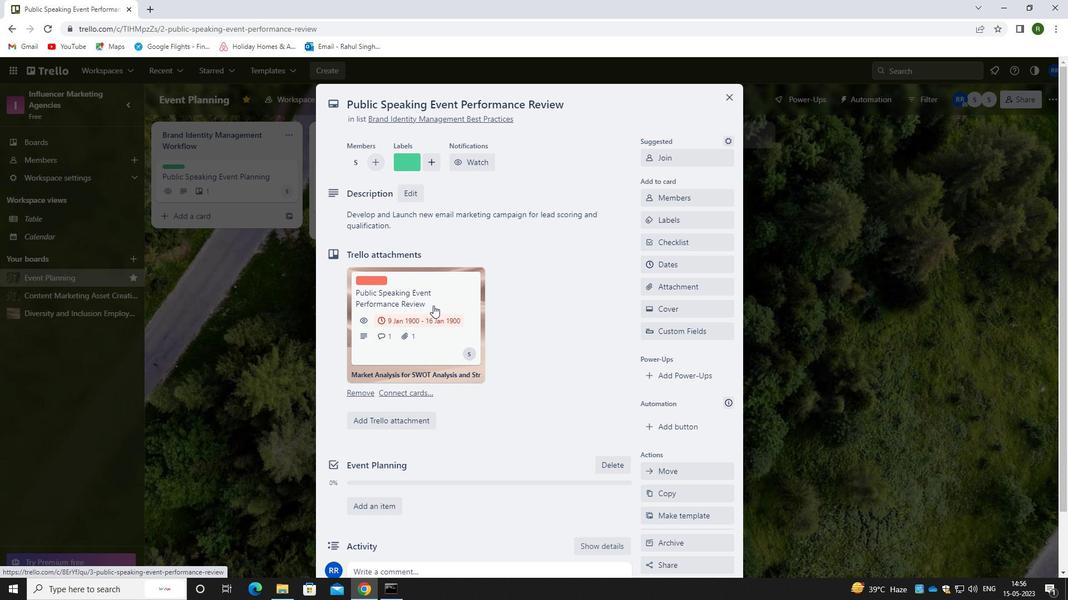 
Action: Mouse scrolled (435, 307) with delta (0, 0)
Screenshot: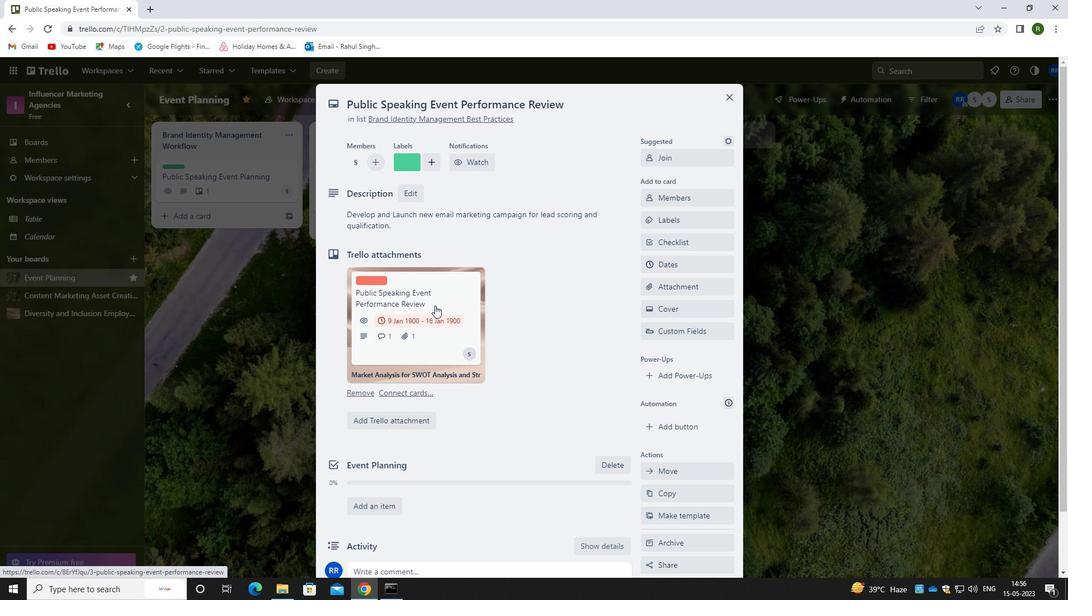 
Action: Mouse moved to (435, 308)
Screenshot: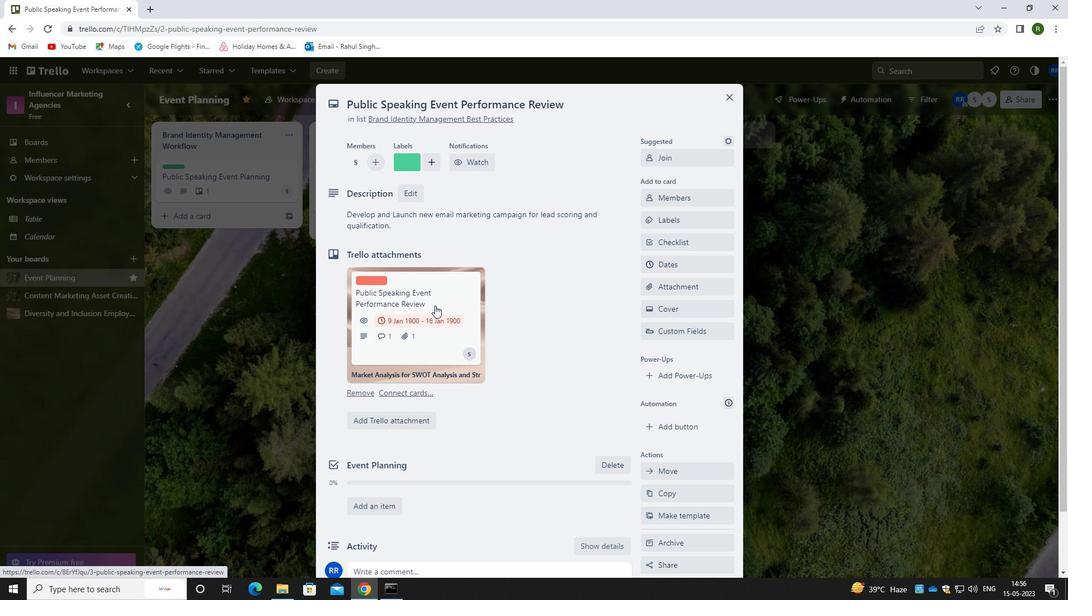 
Action: Mouse scrolled (435, 307) with delta (0, 0)
Screenshot: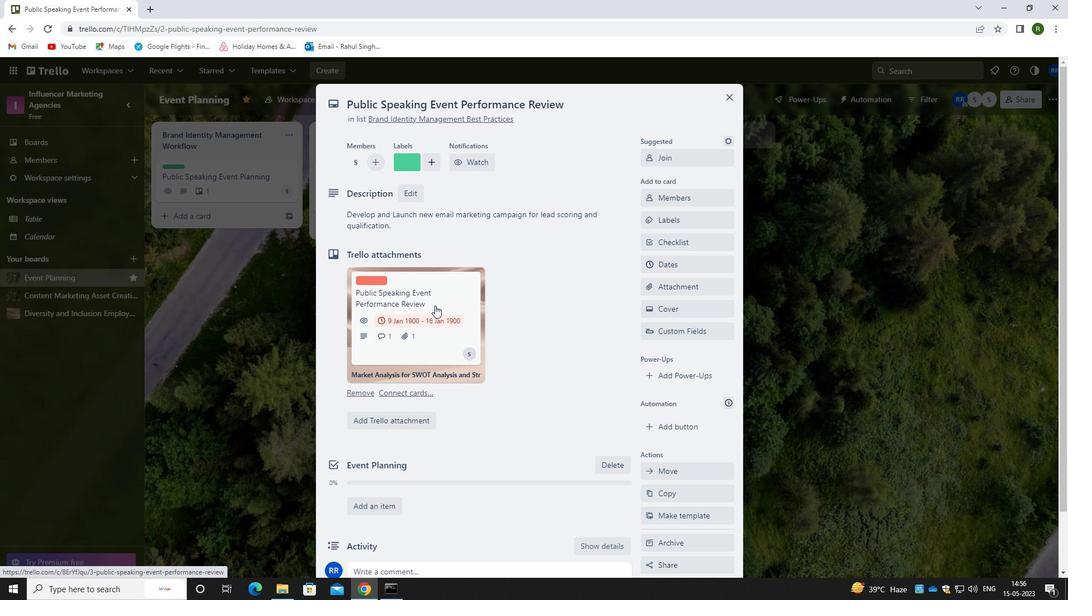 
Action: Mouse moved to (435, 308)
Screenshot: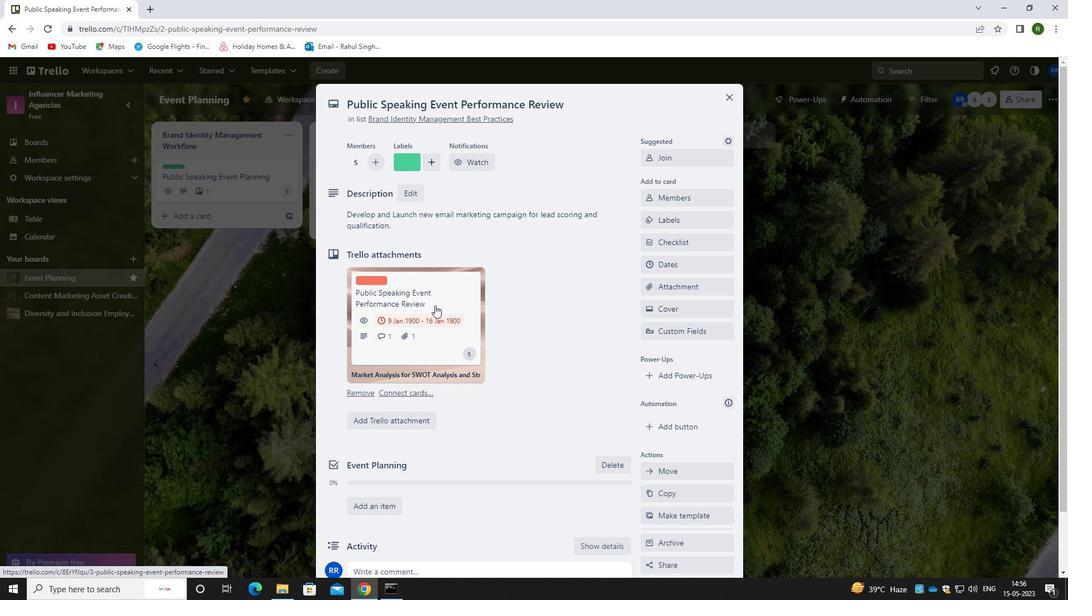 
Action: Mouse scrolled (435, 307) with delta (0, 0)
Screenshot: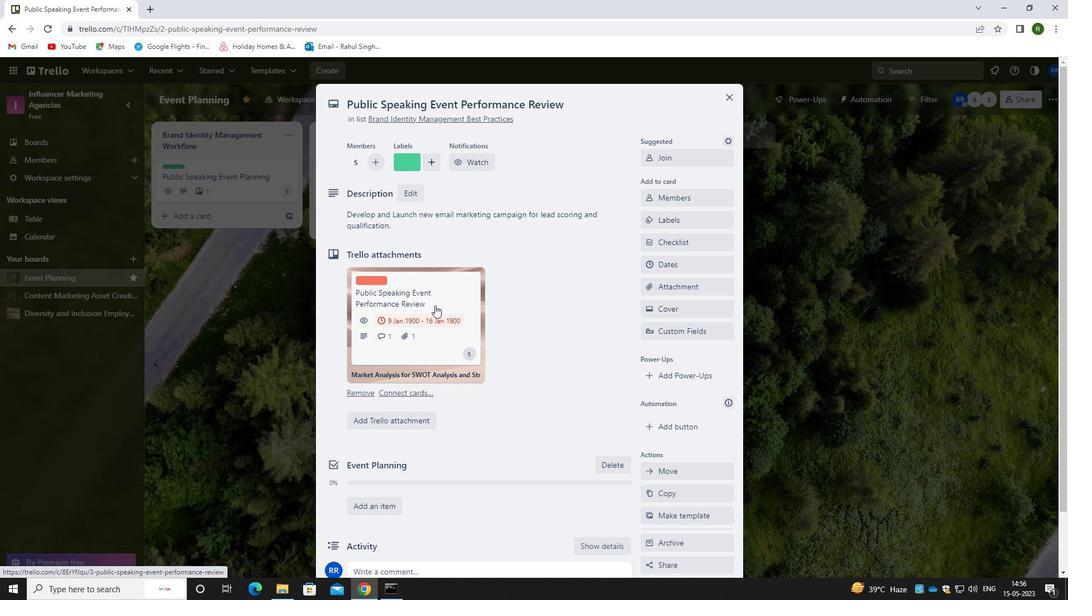 
Action: Mouse moved to (442, 506)
Screenshot: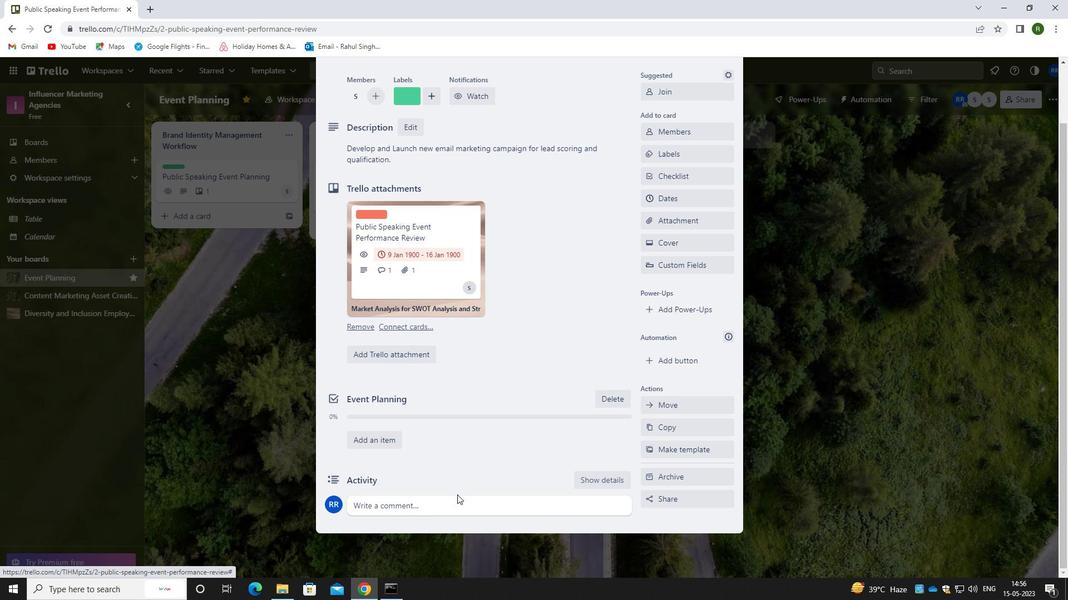 
Action: Mouse pressed left at (442, 506)
Screenshot: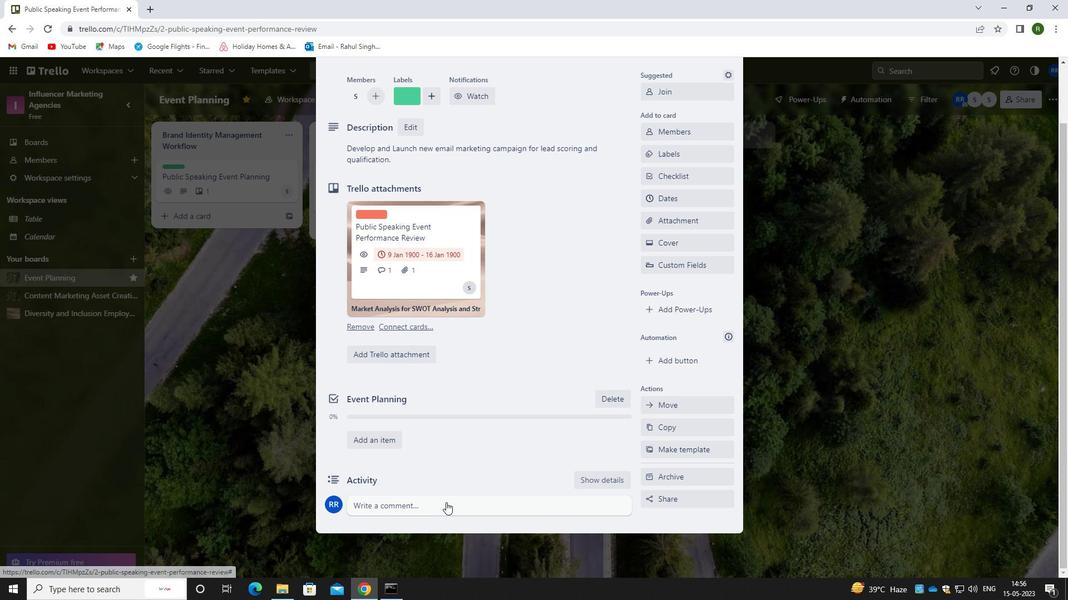 
Action: Mouse moved to (431, 540)
Screenshot: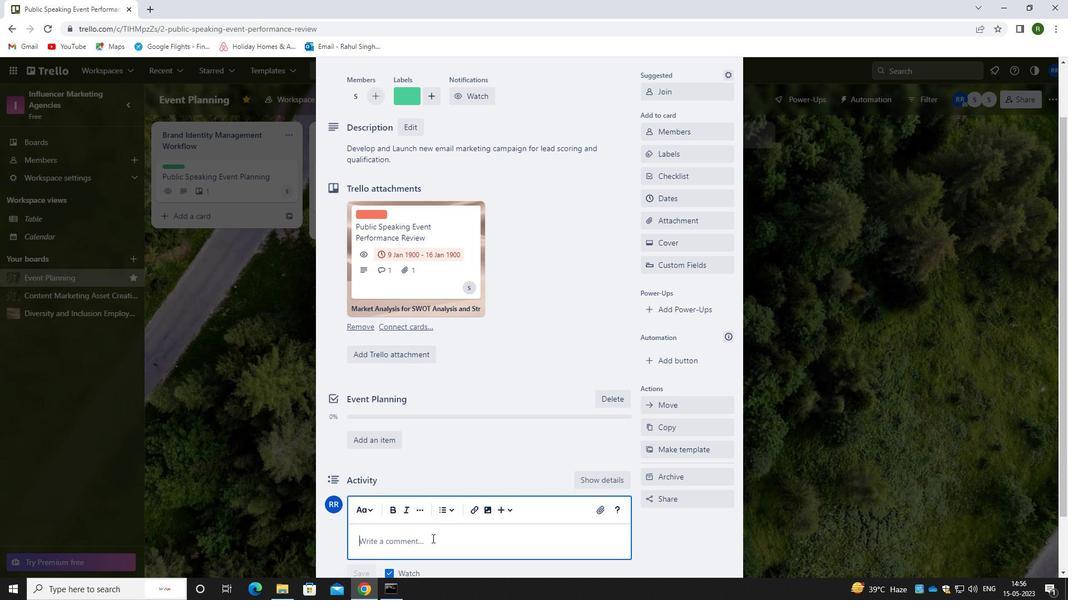 
Action: Mouse pressed left at (431, 540)
Screenshot: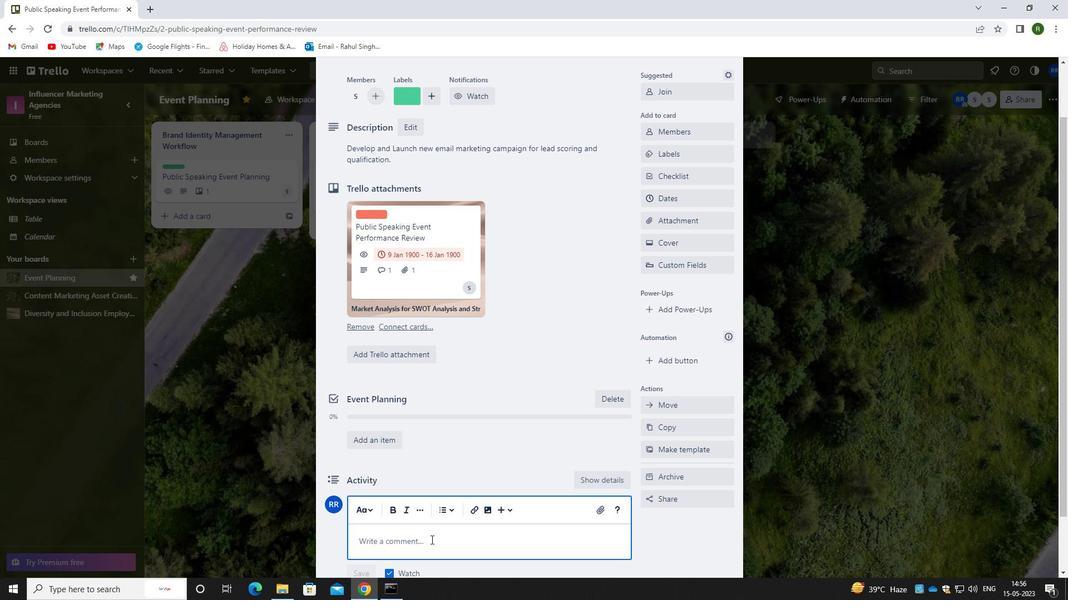 
Action: Mouse moved to (428, 537)
Screenshot: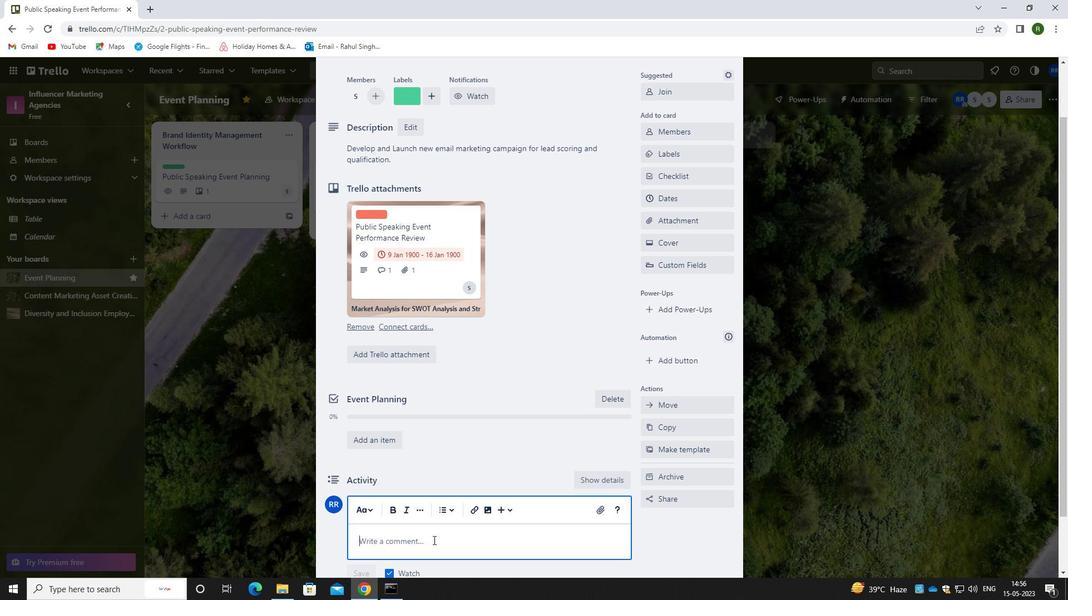 
Action: Key pressed <Key.caps_lock>T<Key.caps_lock>HIS<Key.space>TASK<Key.space>REQUIRES<Key.space>US<Key.space>TO<Key.space>BE<Key.space>ADAPTABLE<Key.space>AND<Key.space>FLEXIBLE<Key.space>,<Key.space>WIKLL<Key.backspace><Key.backspace><Key.backspace>LLING<Key.space>TO<Key.space>PIVOT<Key.space>OUR<Key.space>APPROACH<Key.space>AS<Key.space>NEEDED<Key.space>TO<Key.space>ACHIVE<Key.space><Key.backspace><Key.backspace><Key.backspace><Key.backspace>IEVE<Key.space>SUCCES.
Screenshot: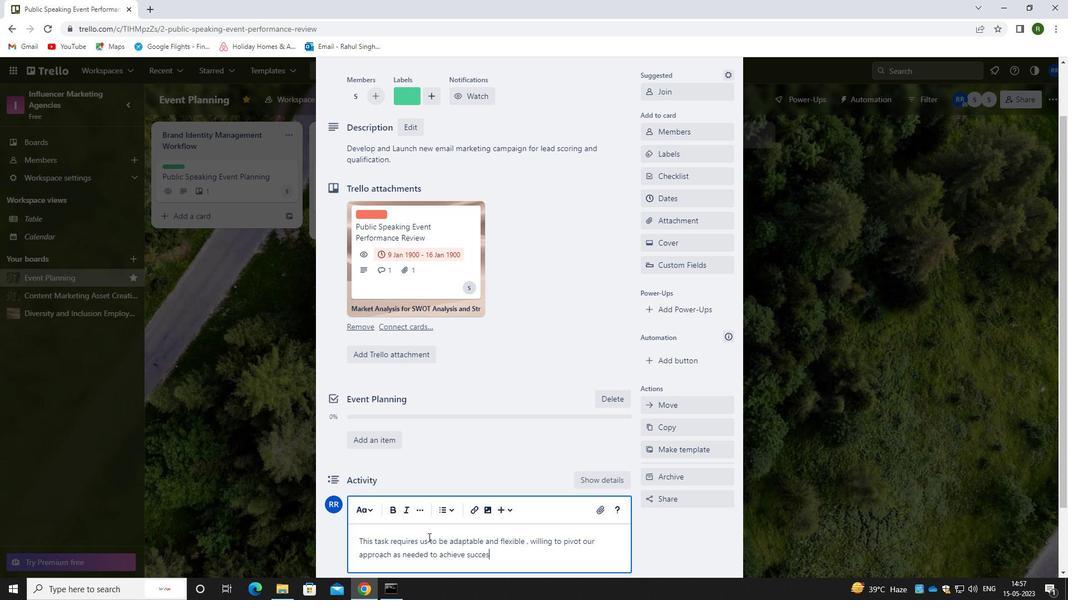 
Action: Mouse moved to (407, 506)
Screenshot: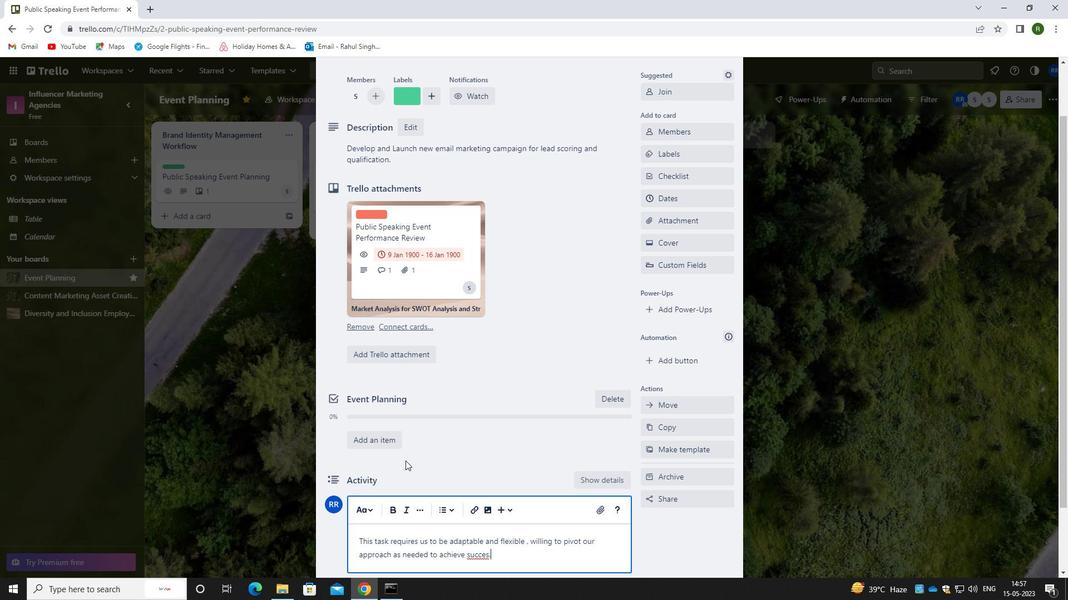 
Action: Mouse scrolled (407, 505) with delta (0, 0)
Screenshot: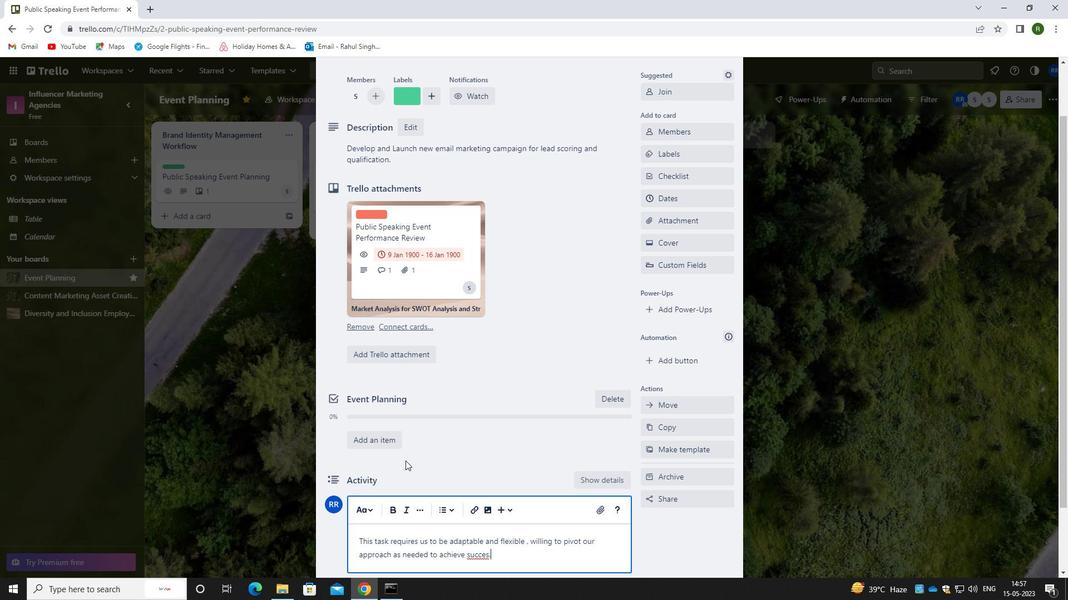 
Action: Mouse moved to (407, 506)
Screenshot: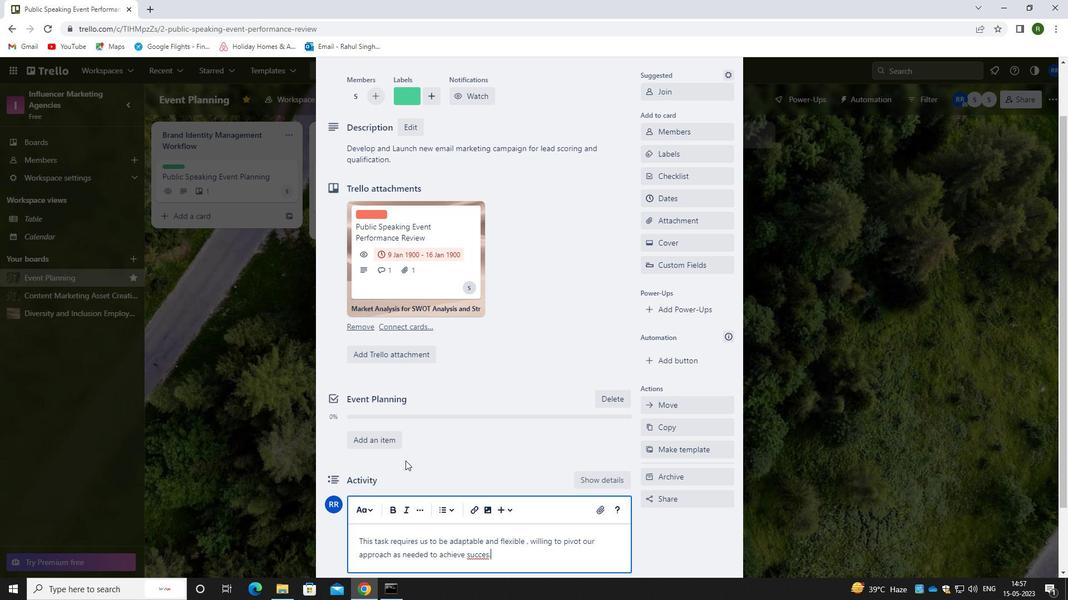 
Action: Mouse scrolled (407, 506) with delta (0, 0)
Screenshot: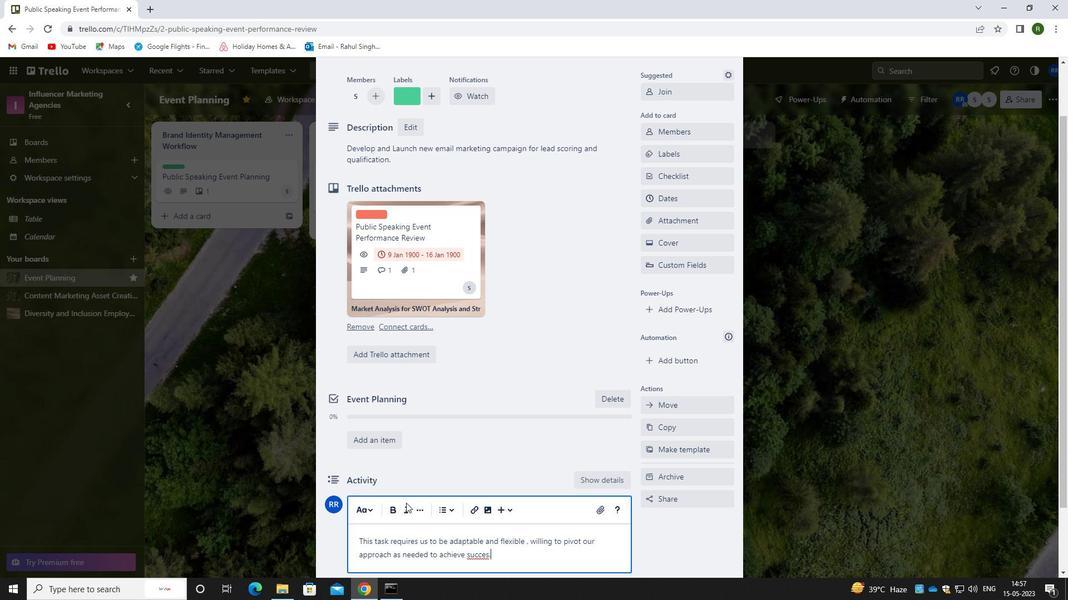 
Action: Mouse moved to (407, 506)
Screenshot: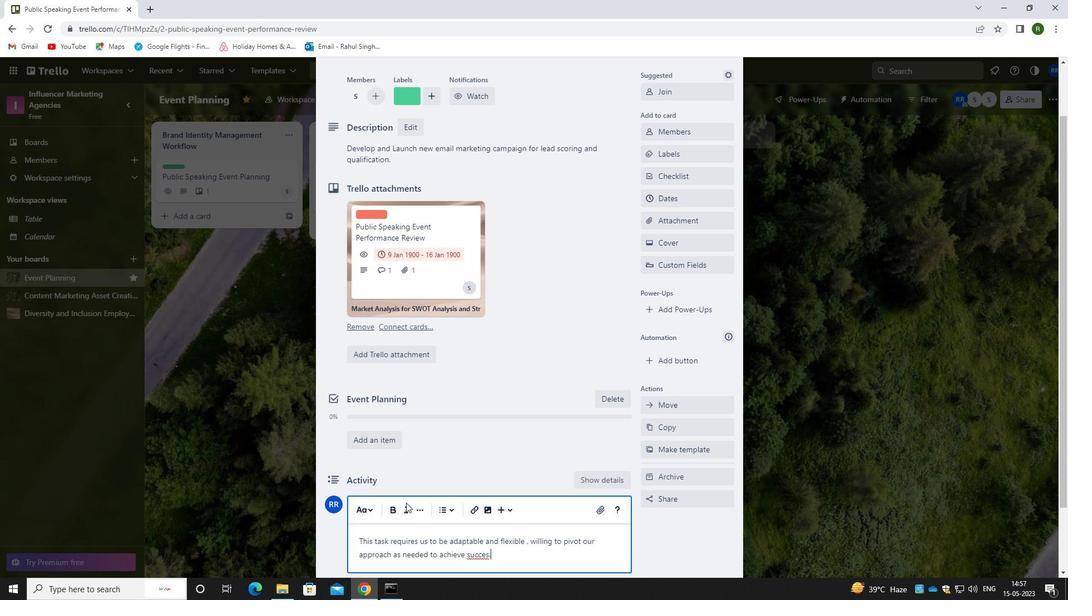 
Action: Mouse scrolled (407, 506) with delta (0, 0)
Screenshot: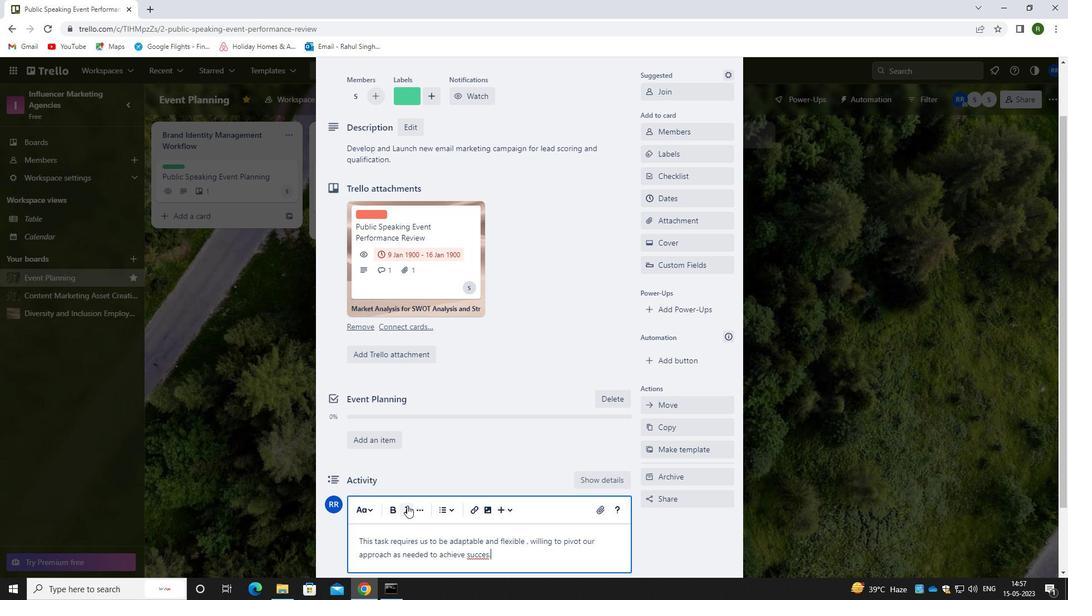 
Action: Mouse moved to (364, 508)
Screenshot: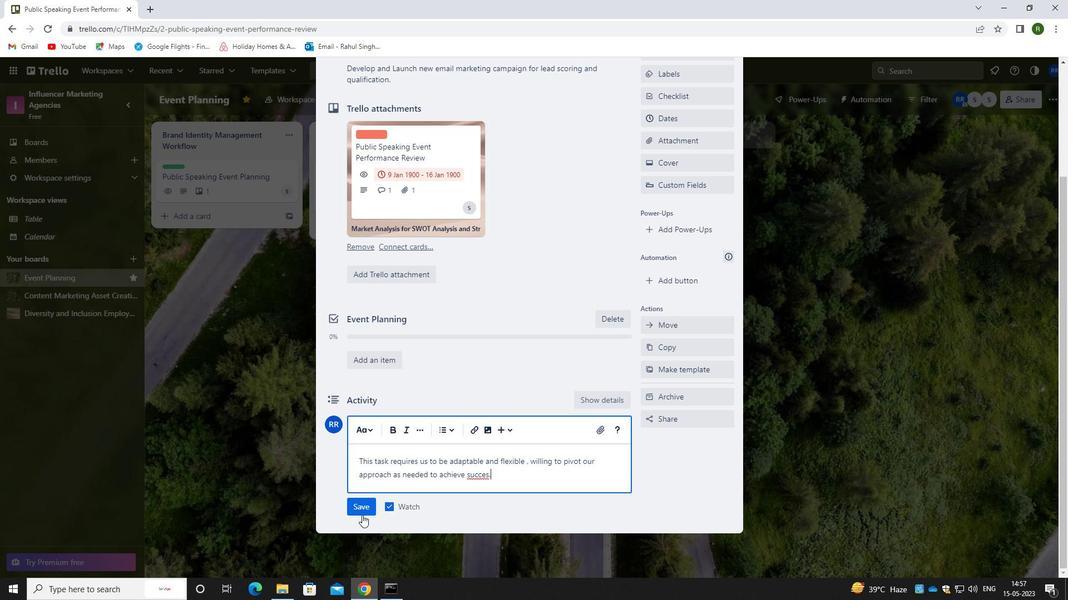 
Action: Mouse pressed left at (364, 508)
Screenshot: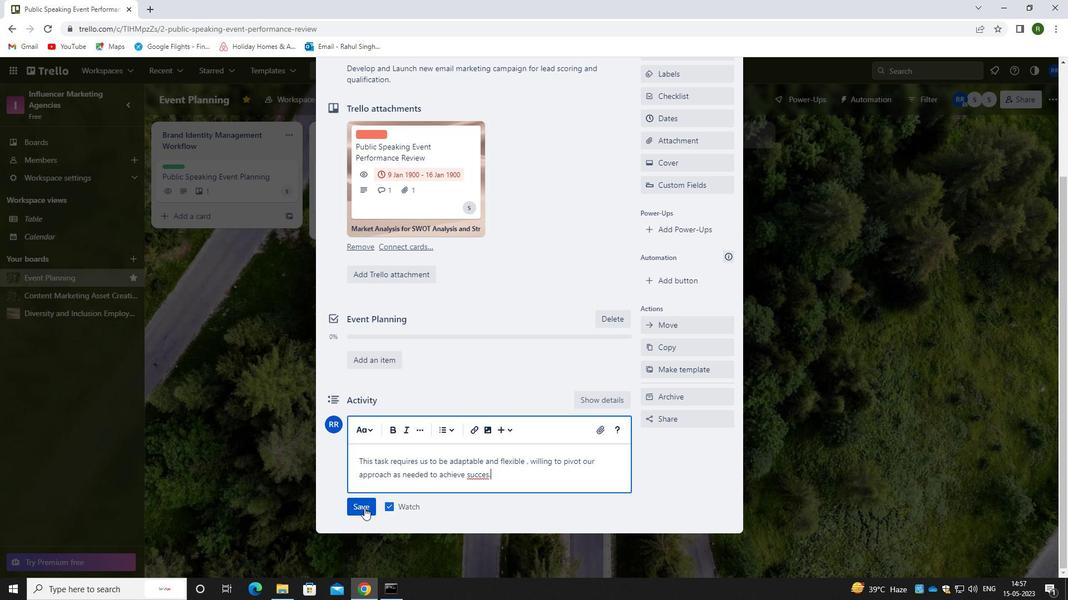 
Action: Mouse moved to (675, 145)
Screenshot: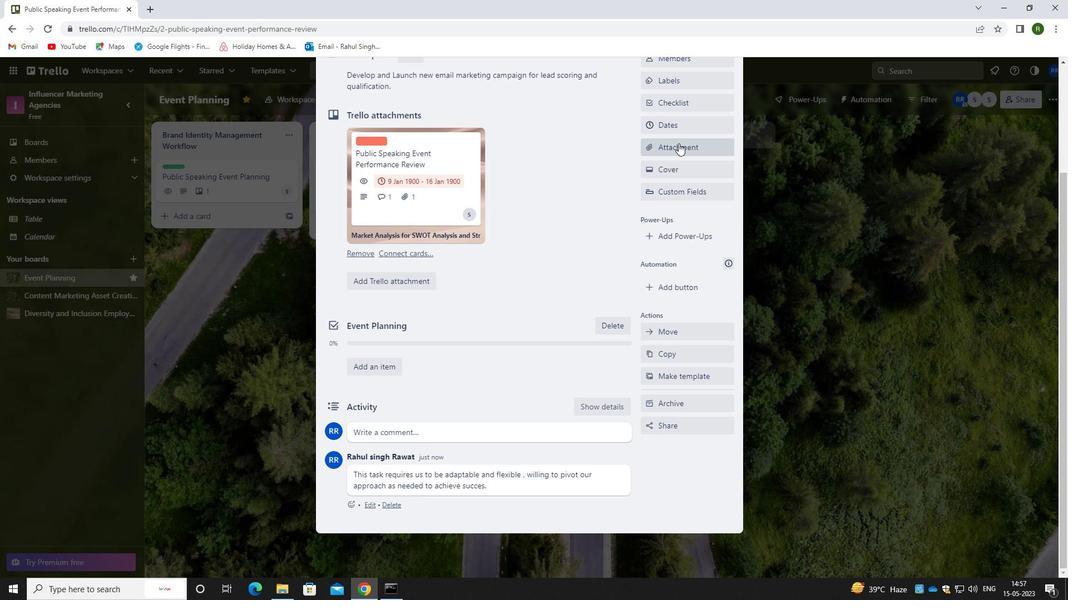 
Action: Mouse scrolled (675, 146) with delta (0, 0)
Screenshot: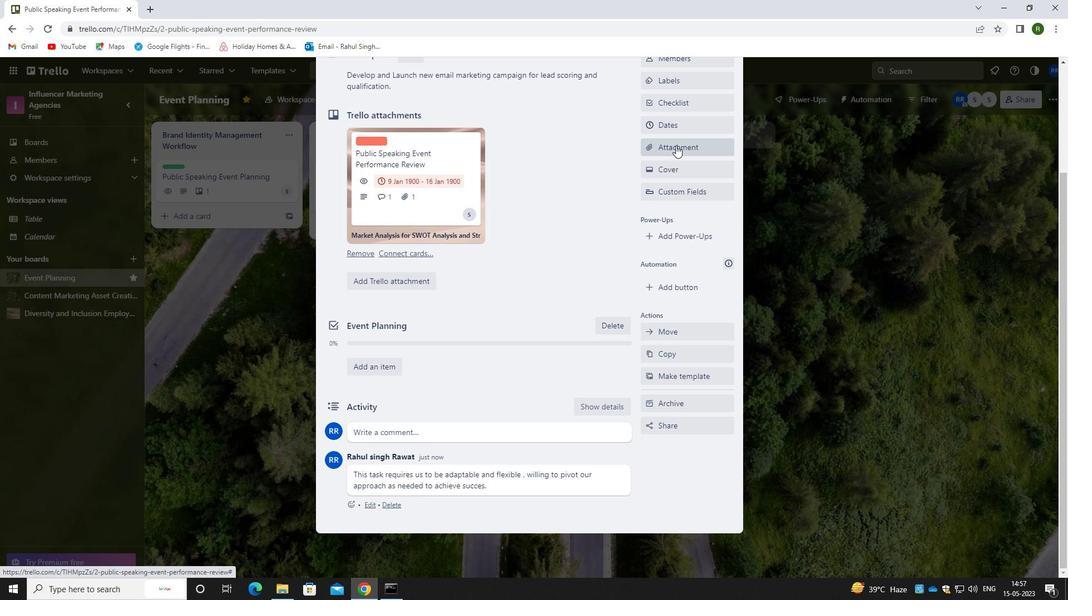 
Action: Mouse moved to (680, 179)
Screenshot: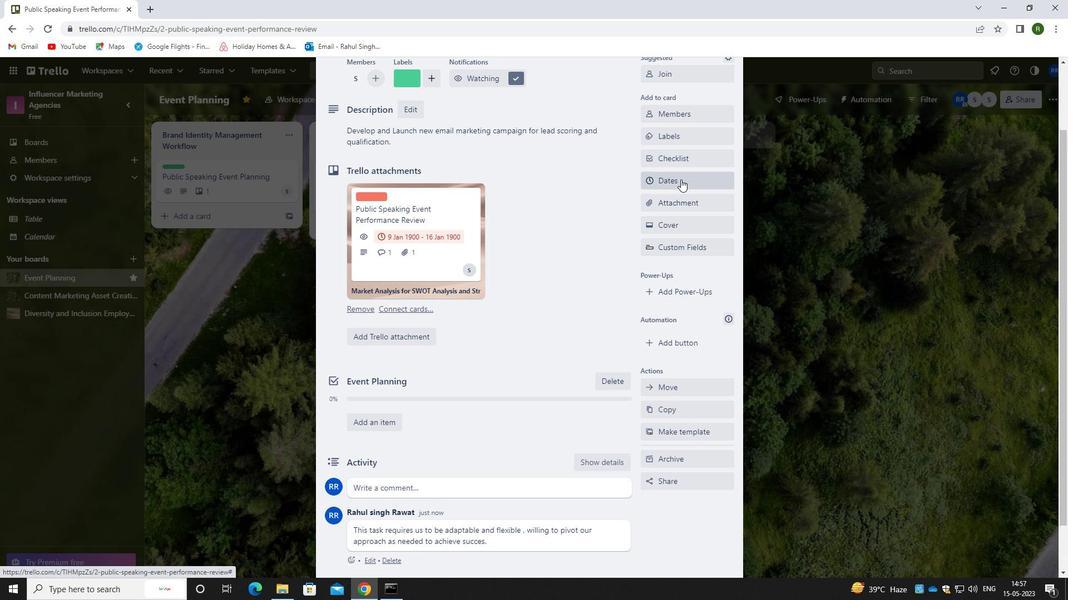 
Action: Mouse pressed left at (680, 179)
Screenshot: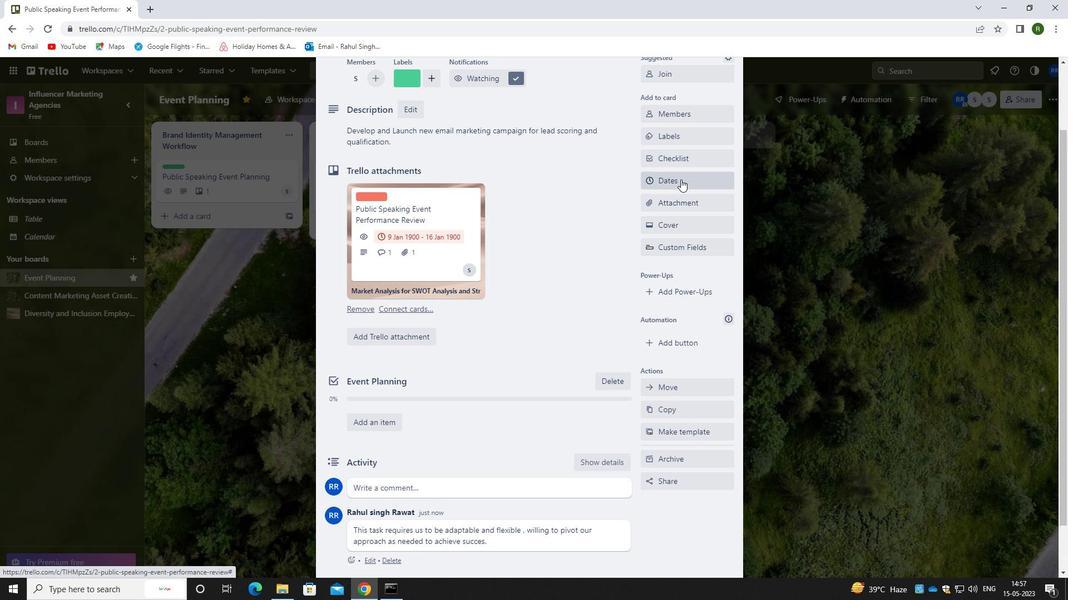
Action: Mouse moved to (653, 298)
Screenshot: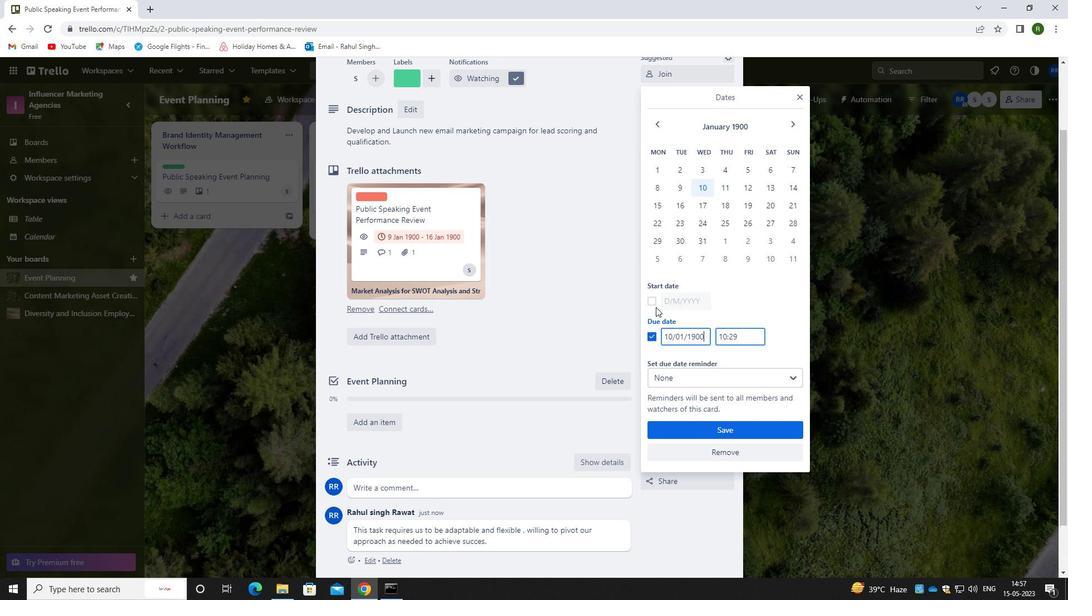 
Action: Mouse pressed left at (653, 298)
Screenshot: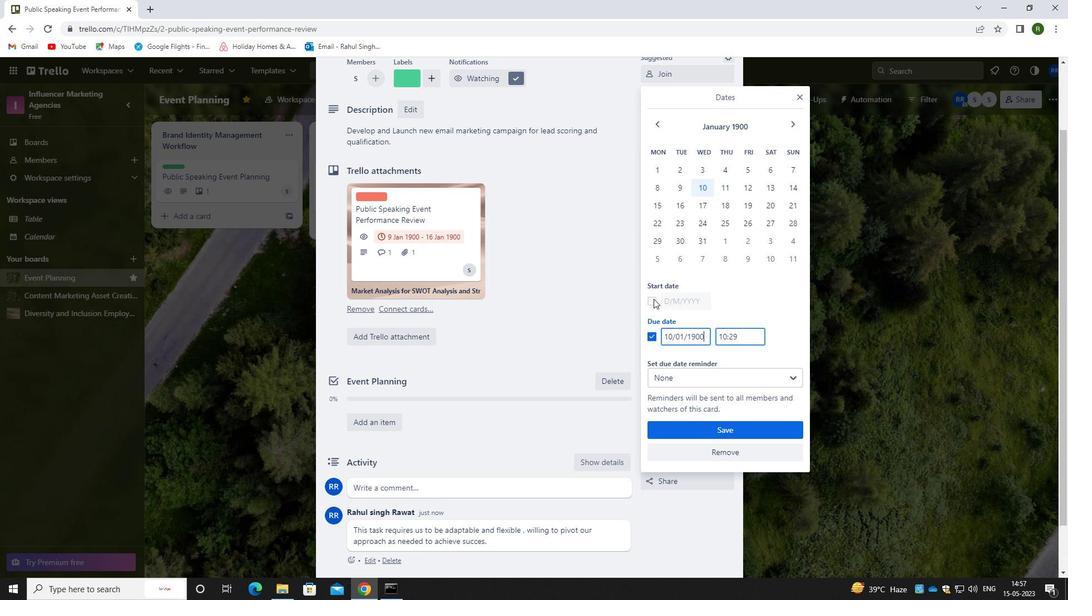 
Action: Mouse moved to (702, 299)
Screenshot: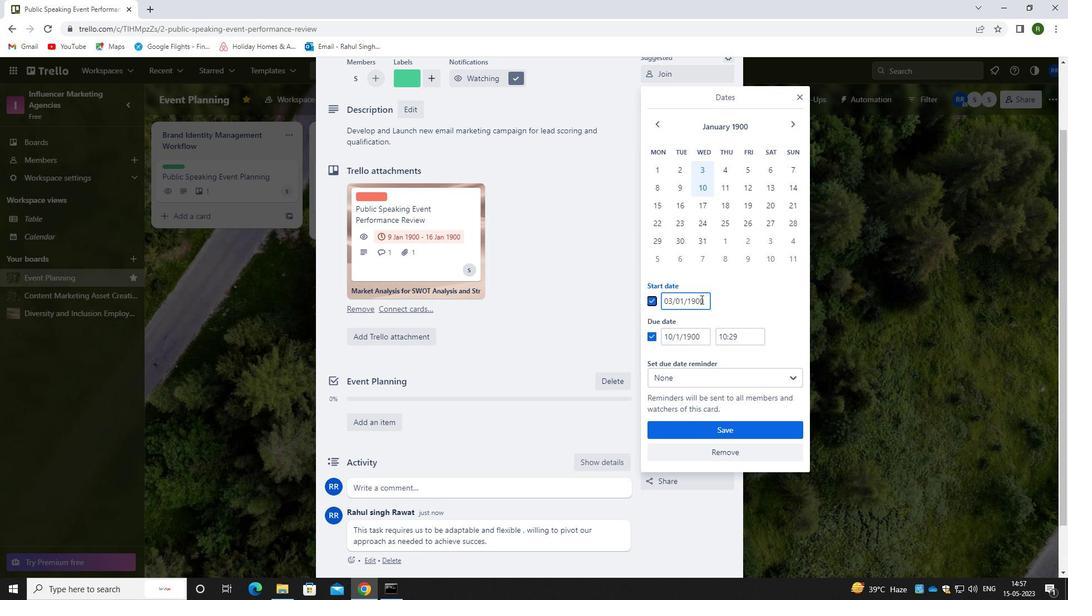 
Action: Mouse pressed left at (702, 299)
Screenshot: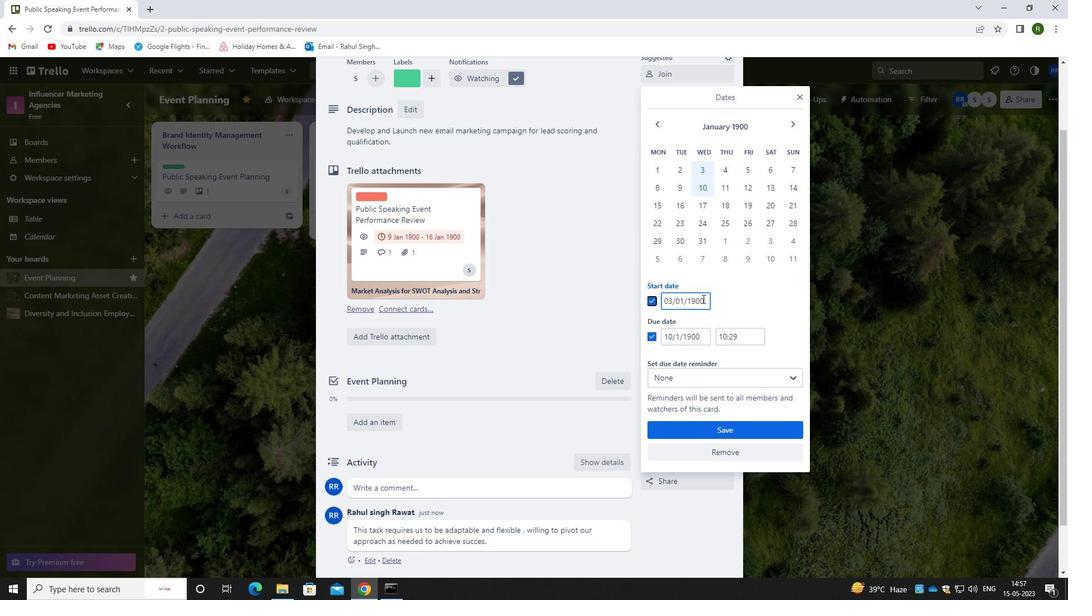 
Action: Mouse moved to (700, 299)
Screenshot: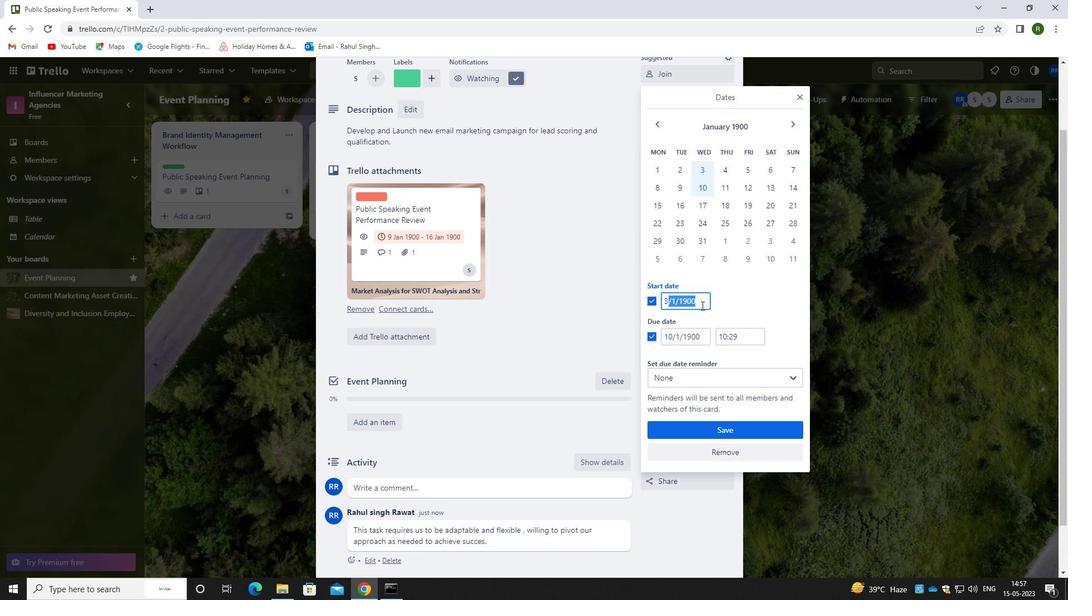 
Action: Mouse pressed left at (700, 299)
Screenshot: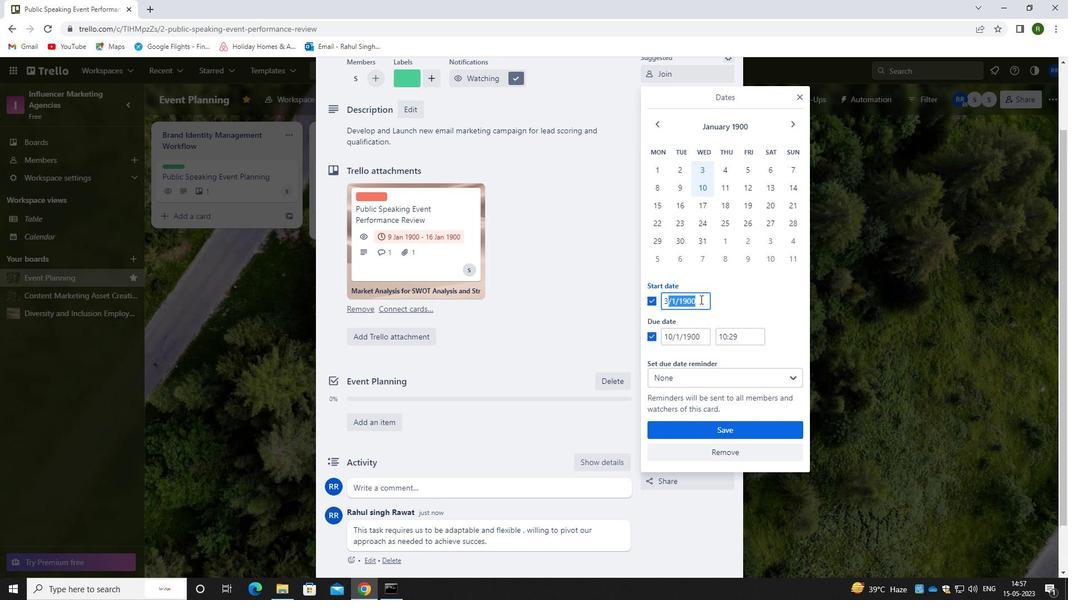 
Action: Mouse moved to (697, 300)
Screenshot: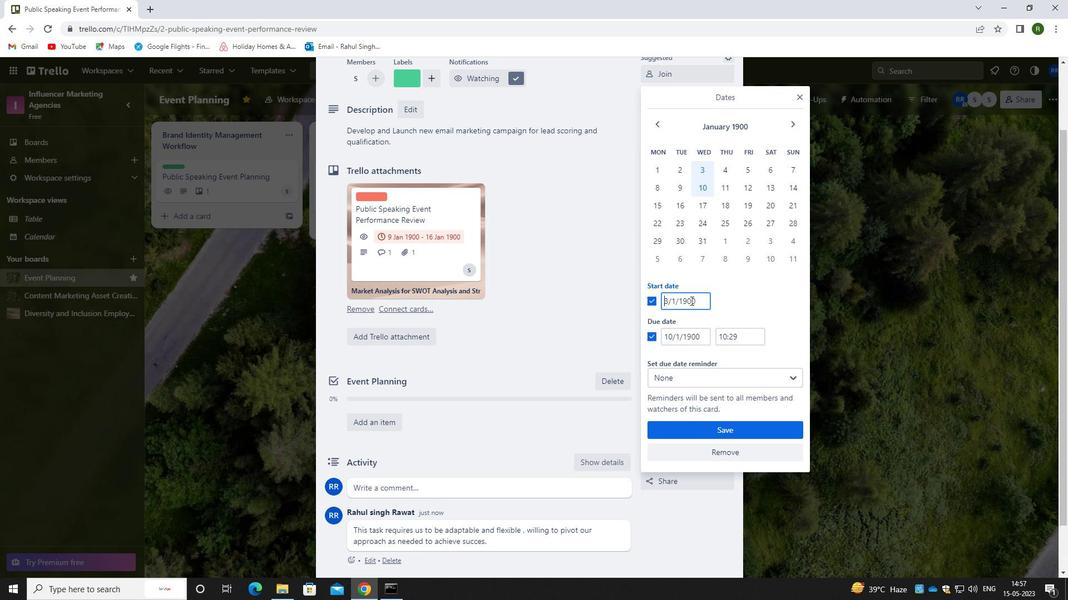 
Action: Mouse pressed left at (697, 300)
Screenshot: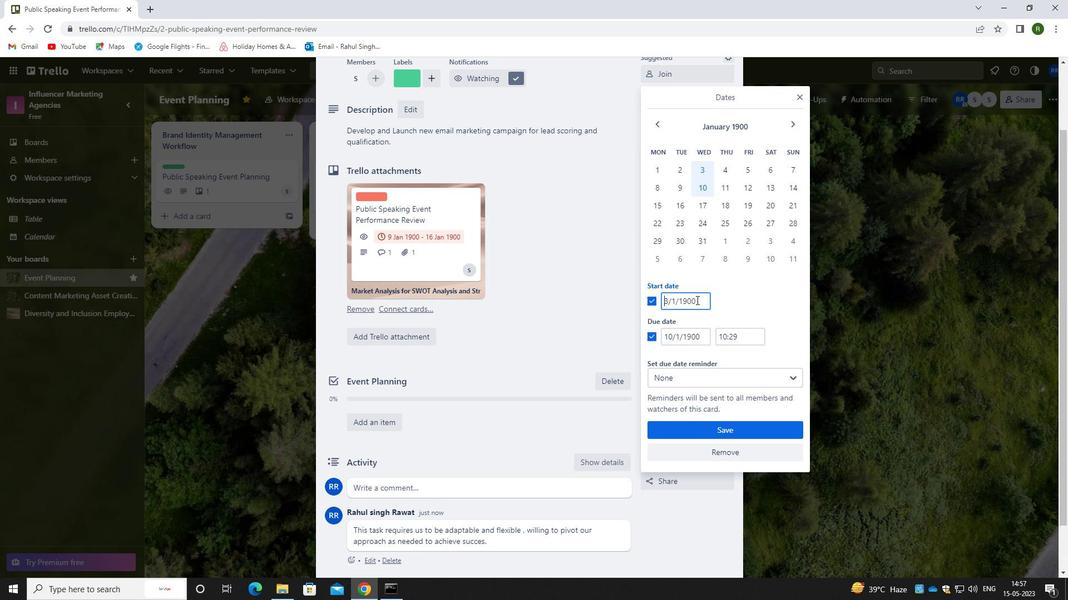 
Action: Mouse moved to (572, 249)
Screenshot: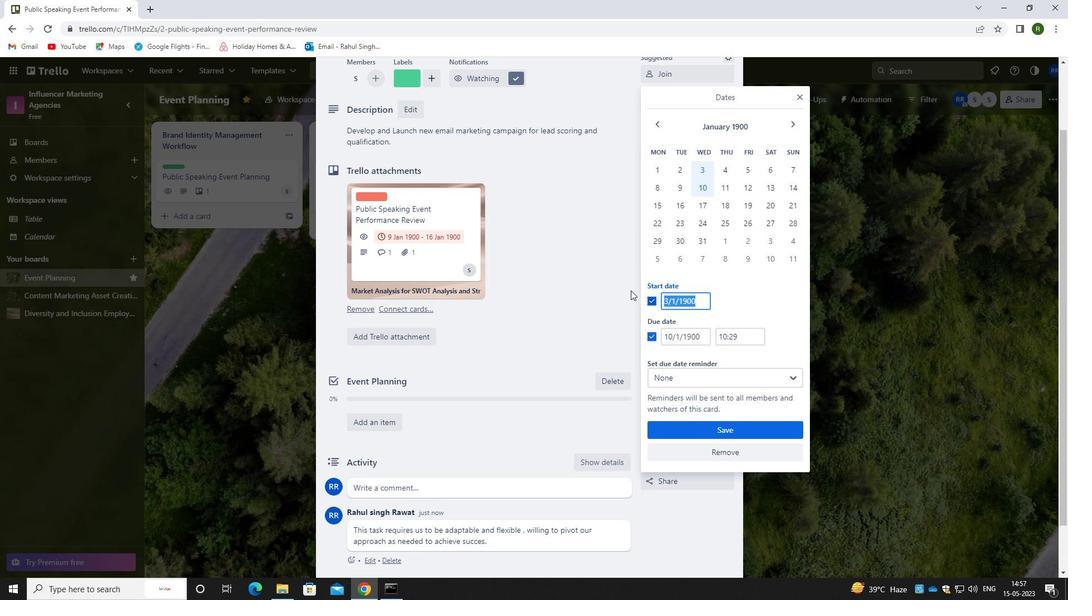 
Action: Key pressed 04
Screenshot: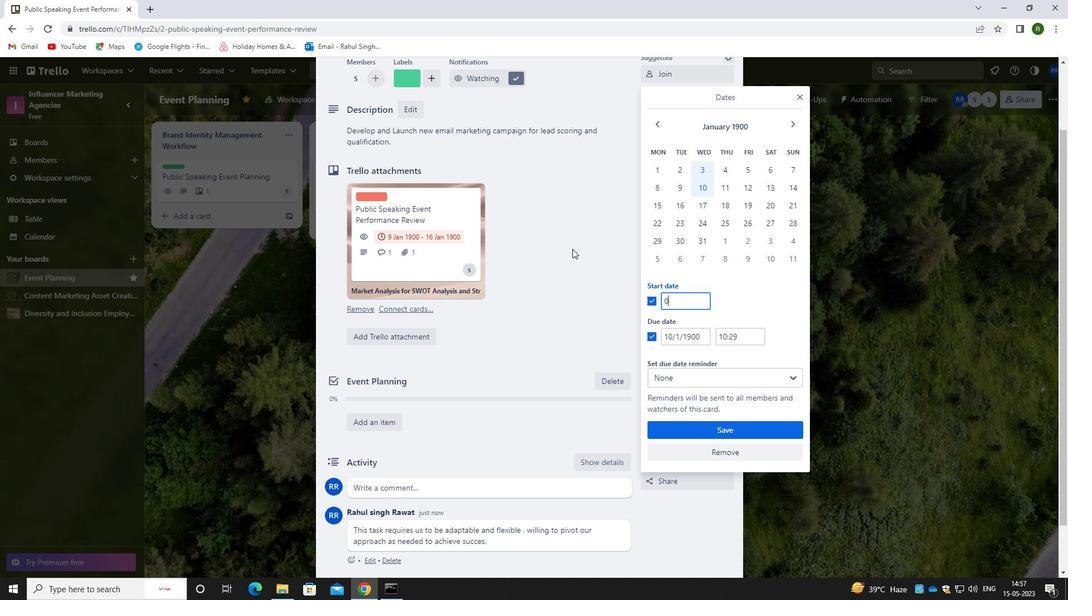
Action: Mouse moved to (572, 249)
Screenshot: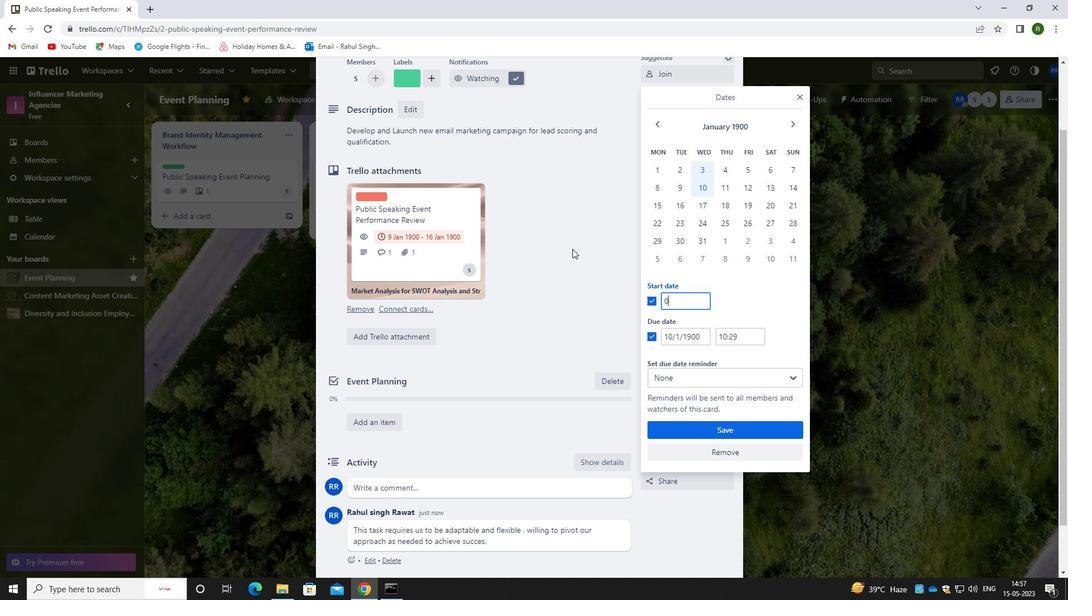 
Action: Key pressed /01/1900
Screenshot: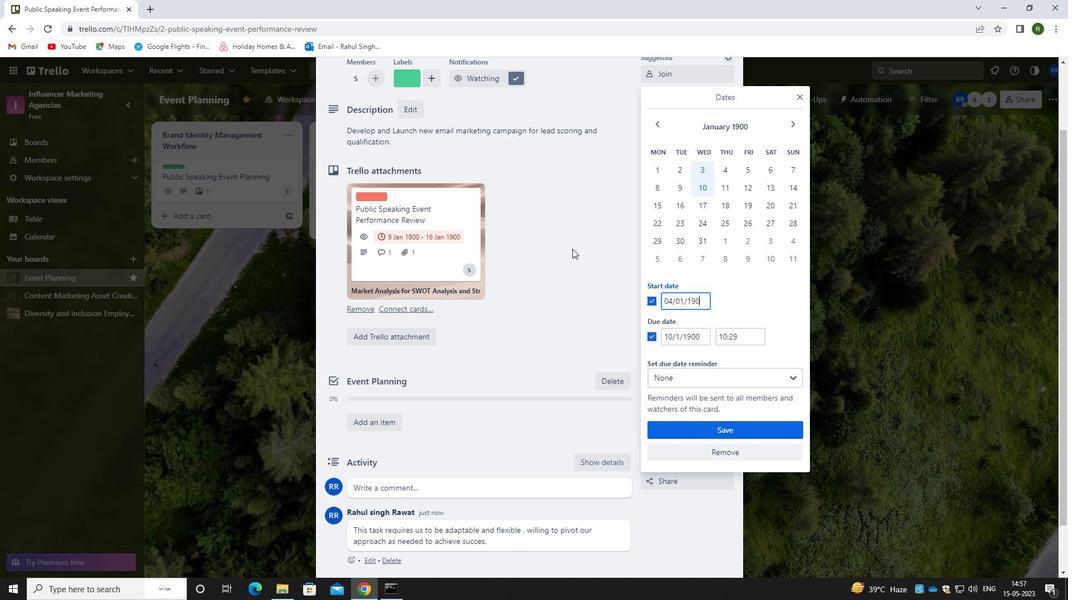 
Action: Mouse moved to (707, 337)
Screenshot: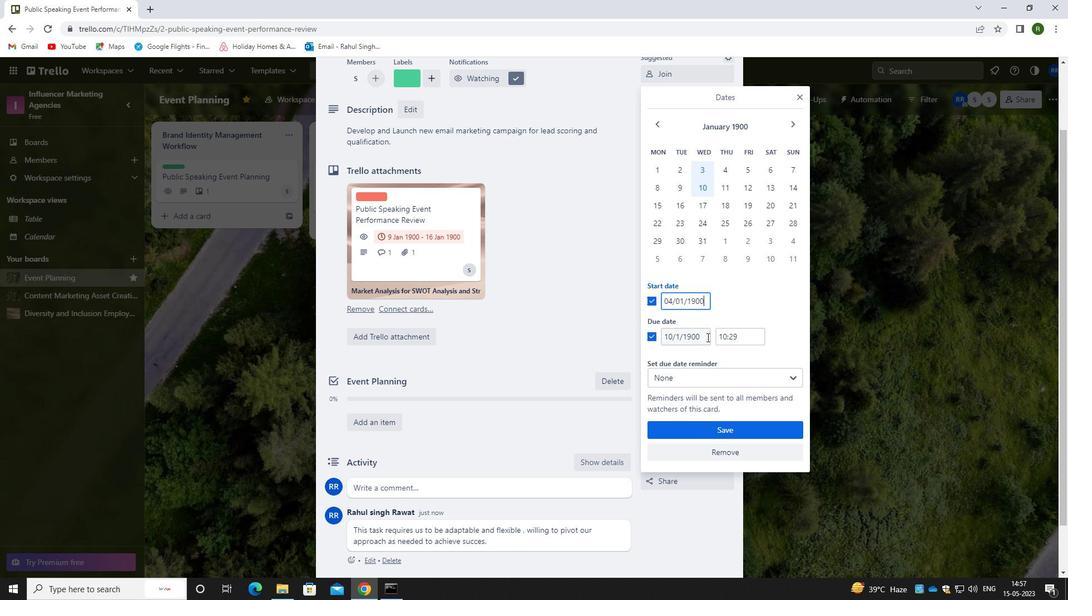 
Action: Mouse pressed left at (707, 337)
Screenshot: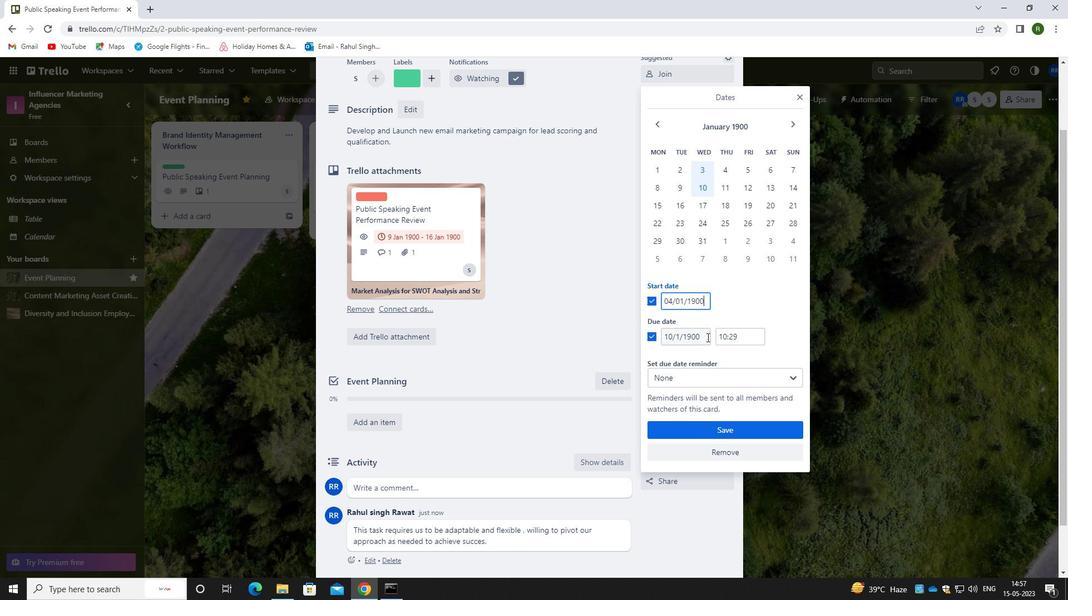 
Action: Mouse moved to (619, 328)
Screenshot: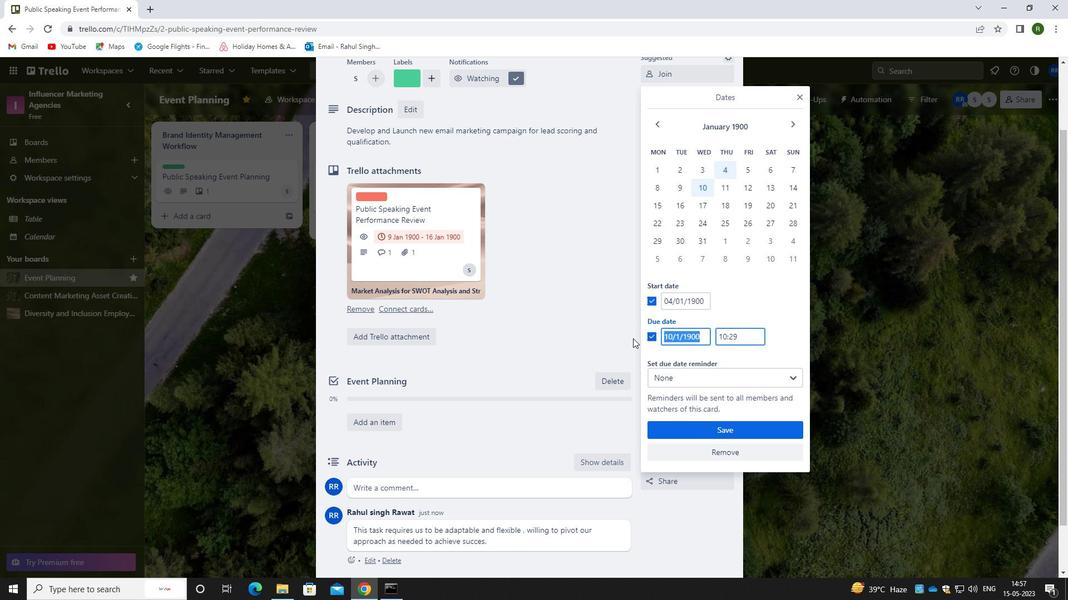 
Action: Key pressed 11/
Screenshot: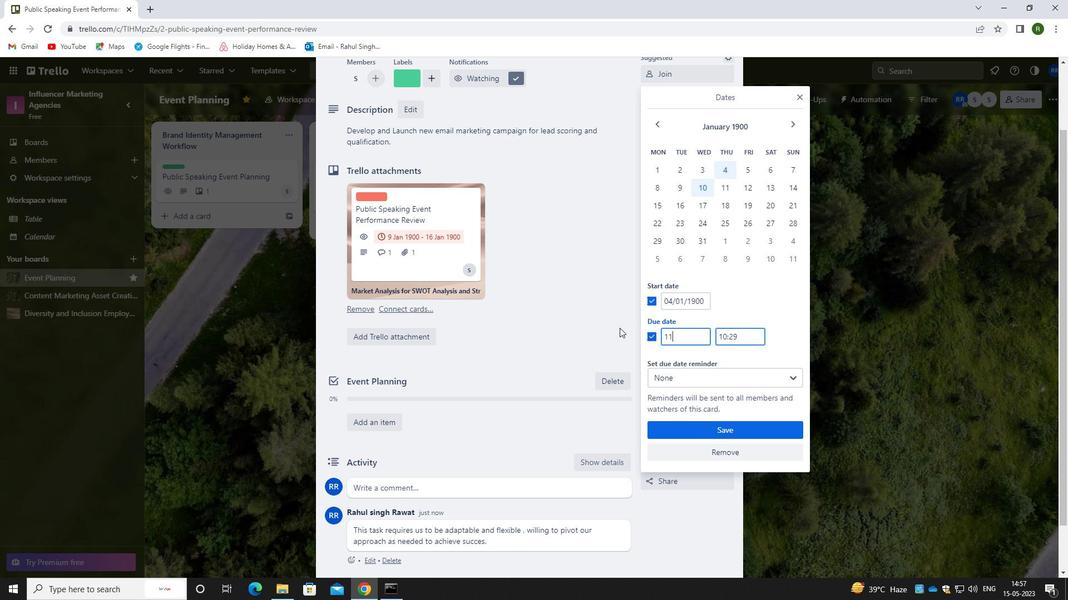 
Action: Mouse moved to (619, 328)
Screenshot: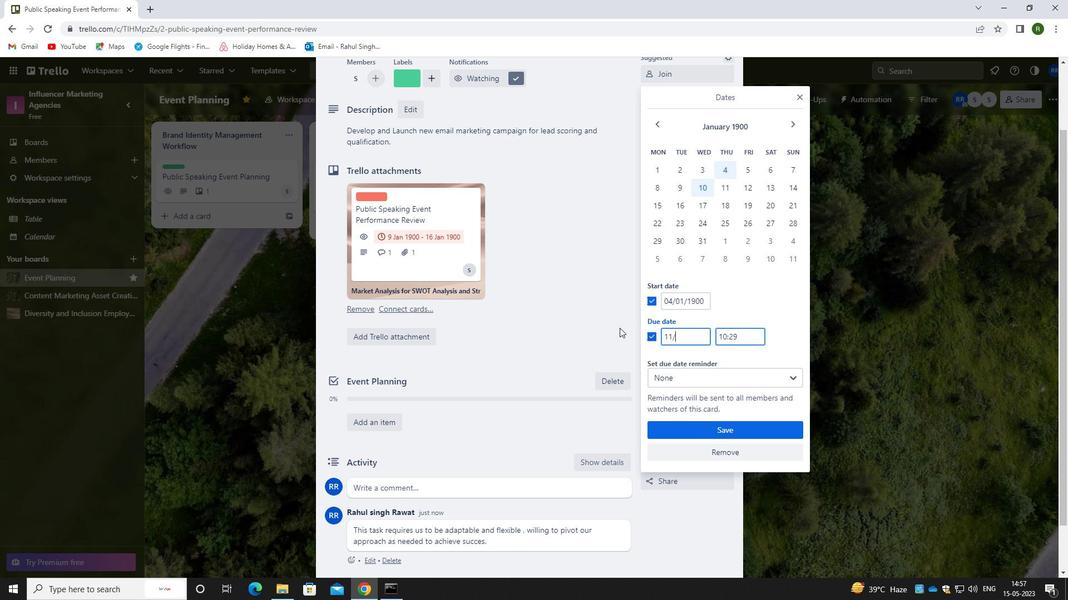 
Action: Key pressed 01/1900
Screenshot: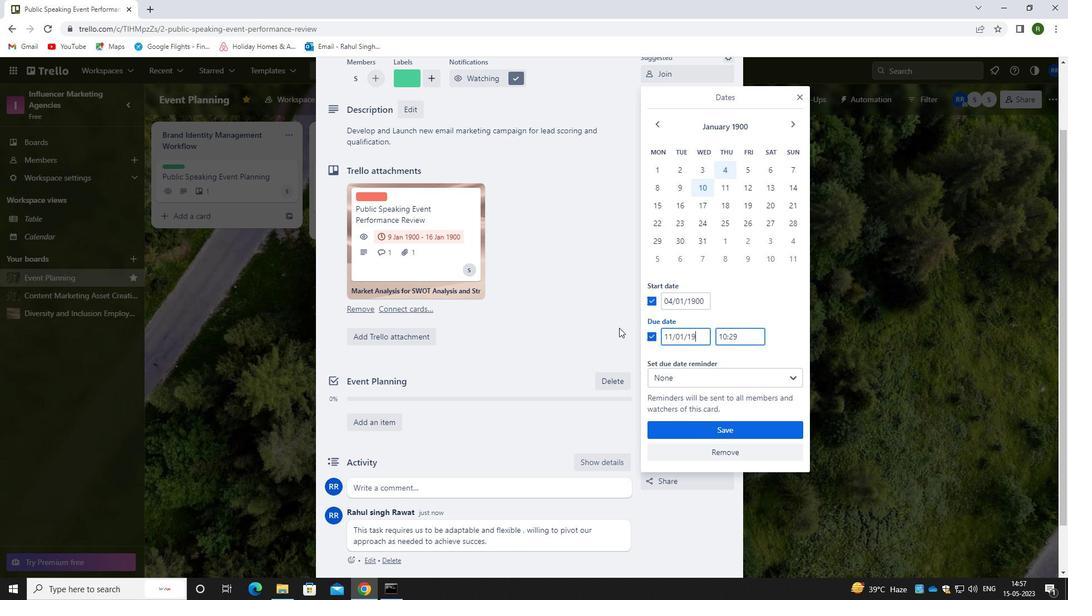 
Action: Mouse moved to (734, 429)
Screenshot: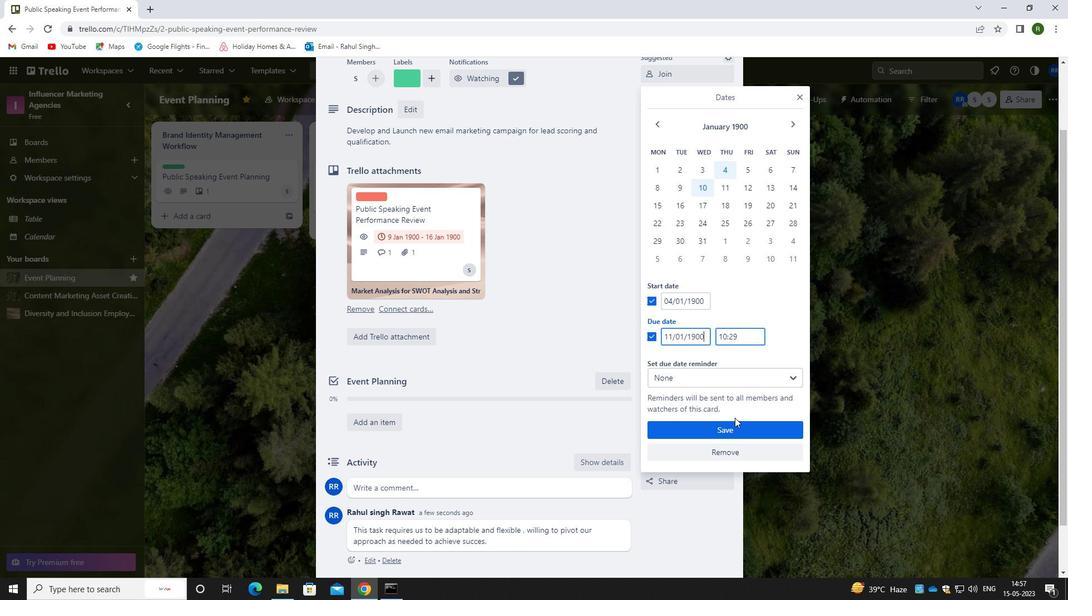 
Action: Mouse pressed left at (734, 429)
Screenshot: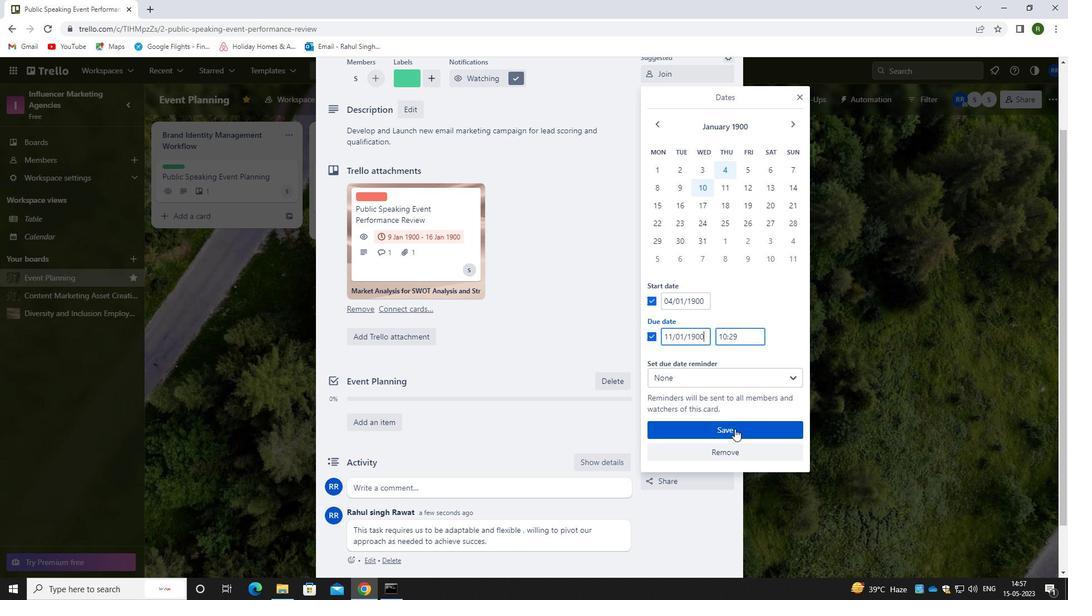 
Action: Mouse moved to (561, 377)
Screenshot: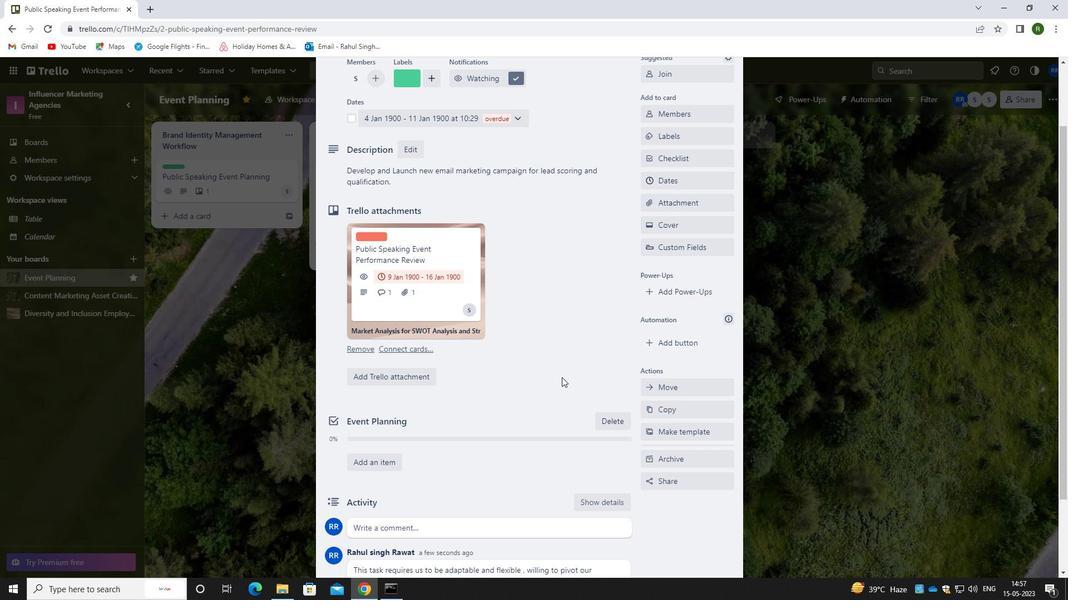 
Action: Mouse scrolled (561, 378) with delta (0, 0)
Screenshot: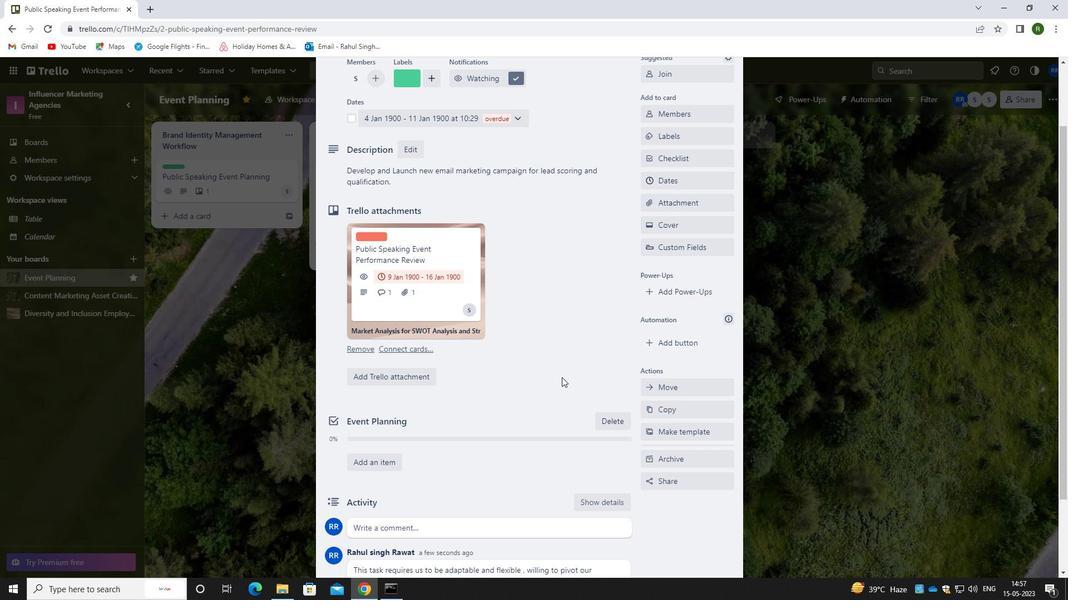 
Action: Mouse scrolled (561, 378) with delta (0, 0)
Screenshot: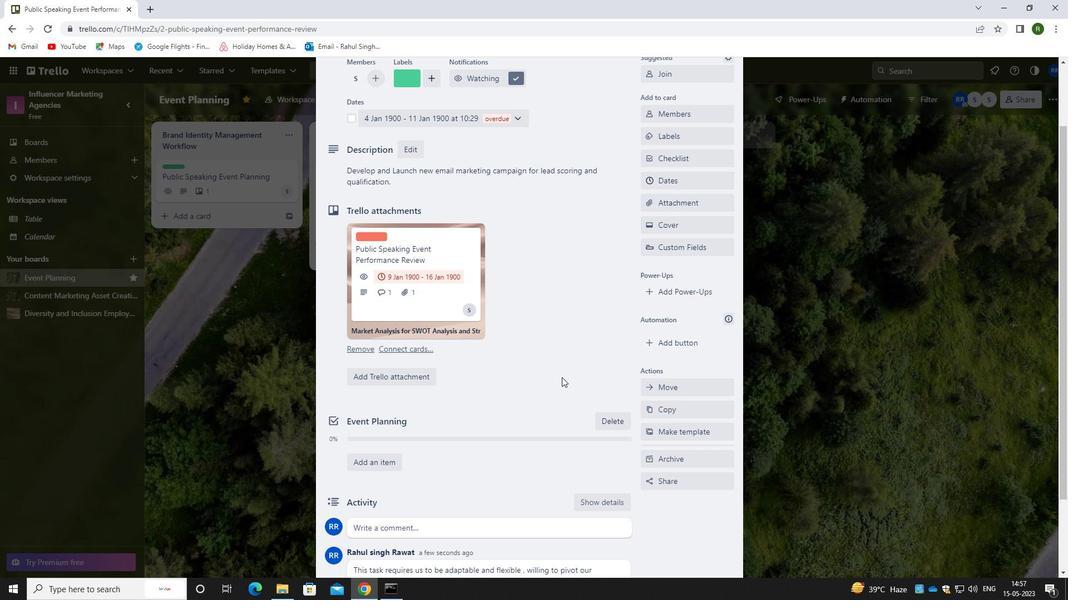 
